 Task: Play online Dominion games in easy mode.
Action: Mouse moved to (216, 271)
Screenshot: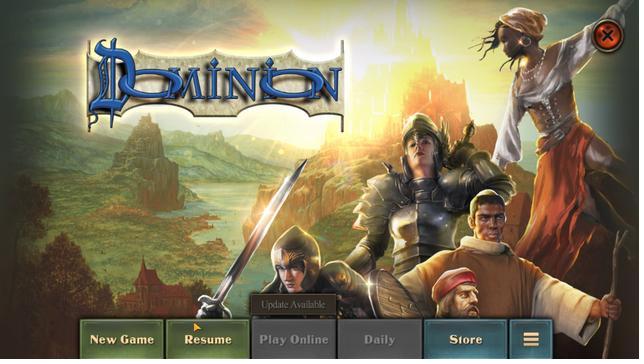 
Action: Mouse pressed left at (216, 271)
Screenshot: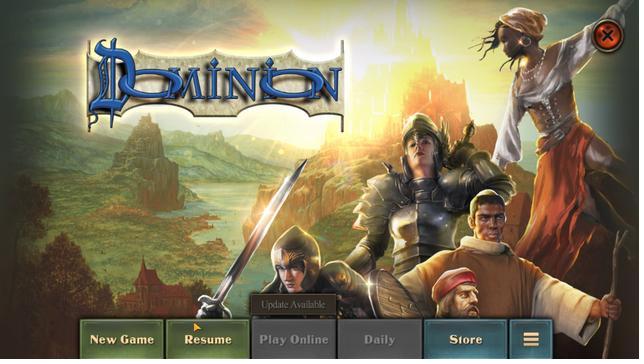 
Action: Mouse moved to (214, 259)
Screenshot: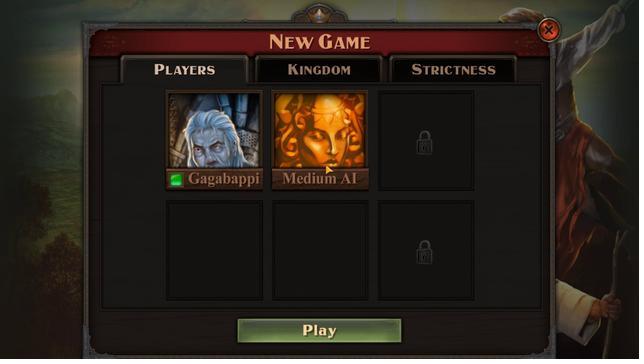 
Action: Mouse pressed left at (214, 259)
Screenshot: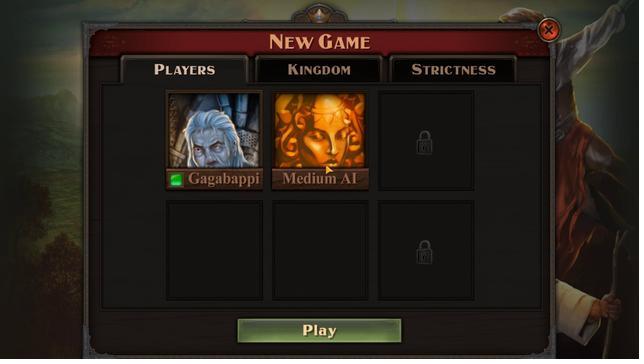 
Action: Mouse moved to (216, 262)
Screenshot: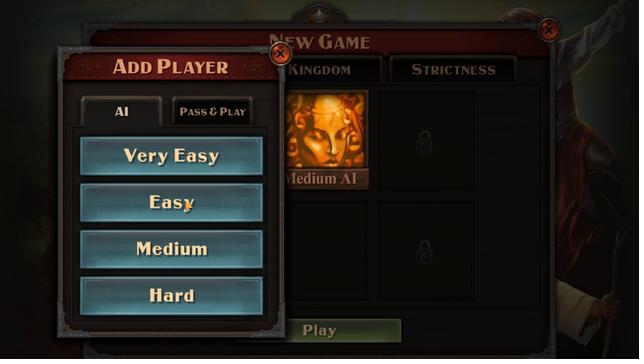 
Action: Mouse pressed left at (216, 262)
Screenshot: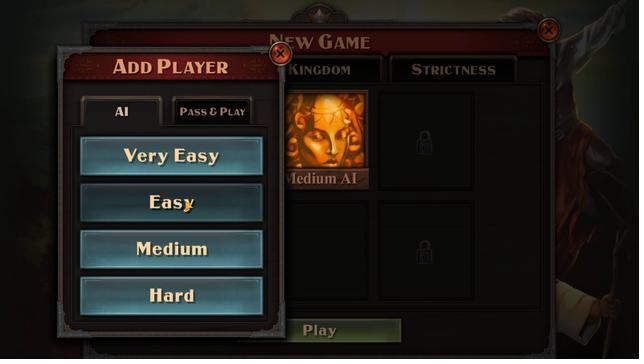 
Action: Mouse moved to (215, 270)
Screenshot: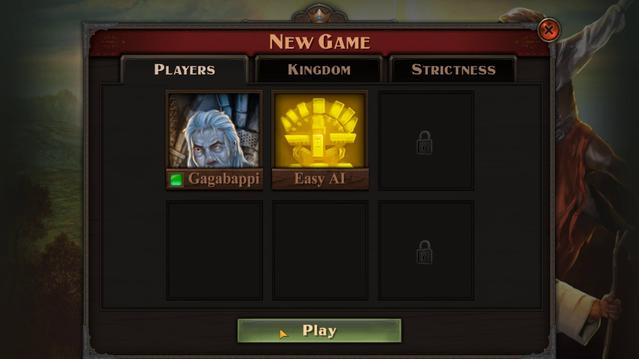 
Action: Mouse pressed left at (215, 270)
Screenshot: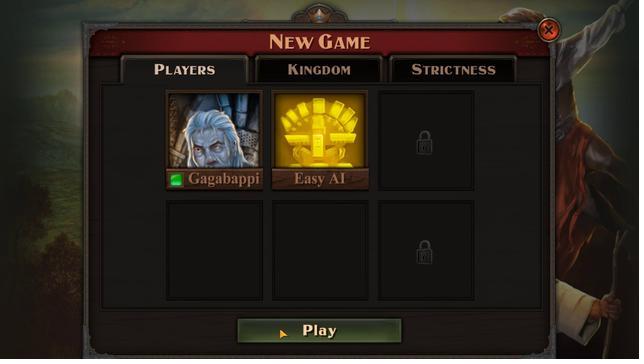 
Action: Mouse moved to (214, 268)
Screenshot: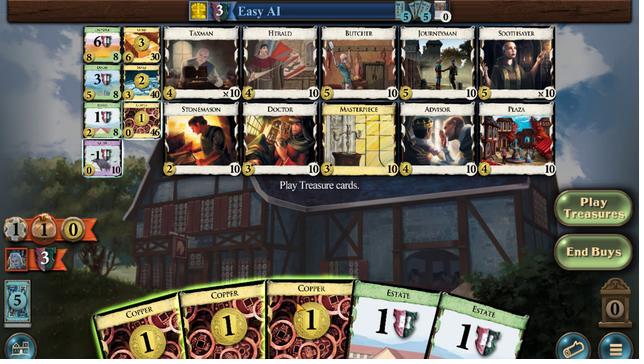 
Action: Mouse pressed left at (214, 268)
Screenshot: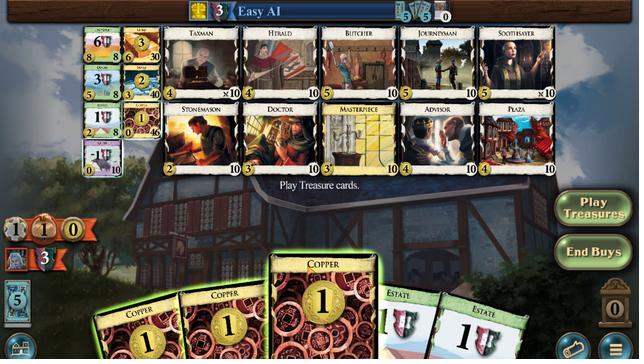 
Action: Mouse moved to (215, 267)
Screenshot: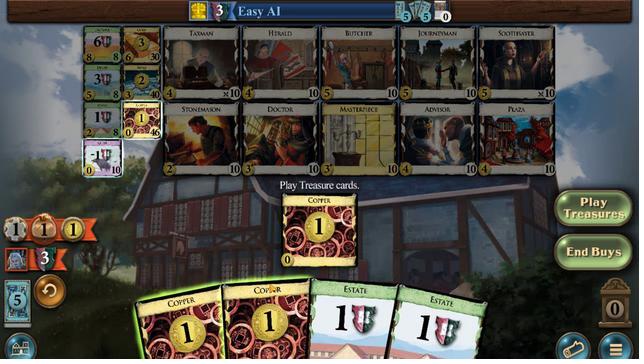 
Action: Mouse pressed left at (215, 267)
Screenshot: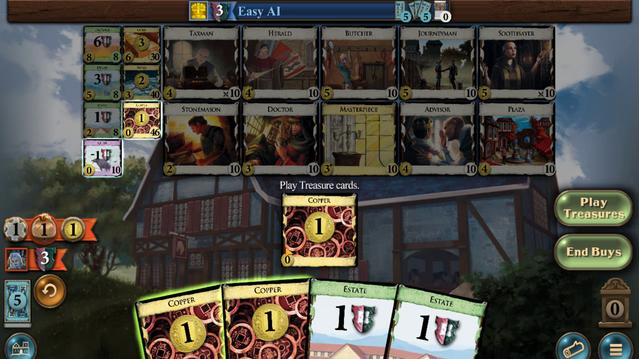 
Action: Mouse moved to (215, 269)
Screenshot: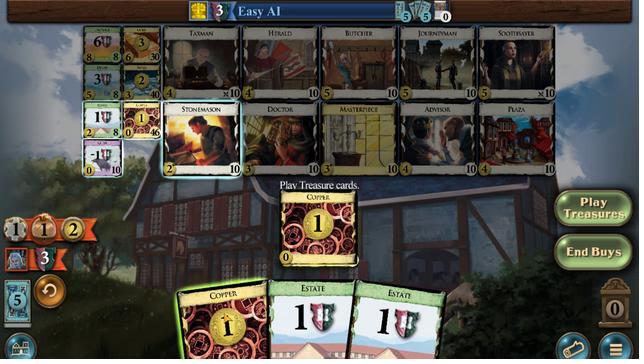 
Action: Mouse pressed left at (215, 269)
Screenshot: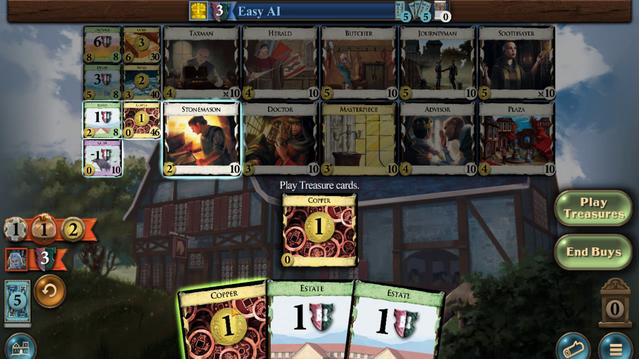 
Action: Mouse moved to (216, 259)
Screenshot: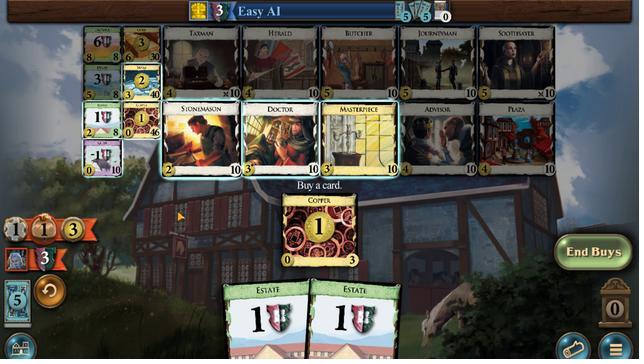 
Action: Mouse pressed left at (216, 259)
Screenshot: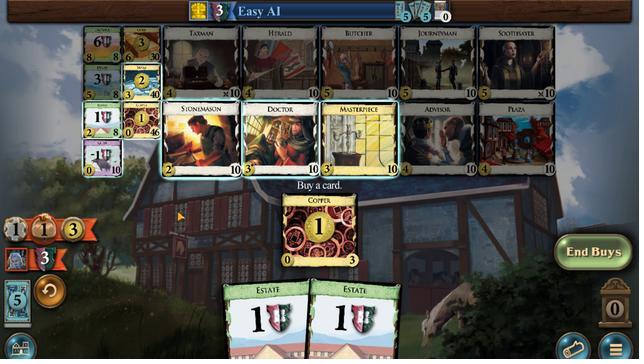 
Action: Mouse moved to (211, 265)
Screenshot: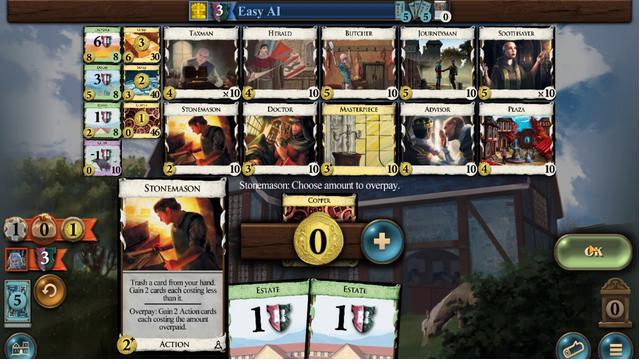 
Action: Mouse pressed left at (211, 265)
Screenshot: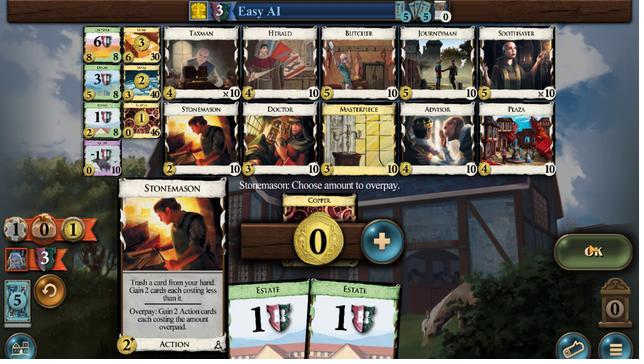 
Action: Mouse moved to (214, 269)
Screenshot: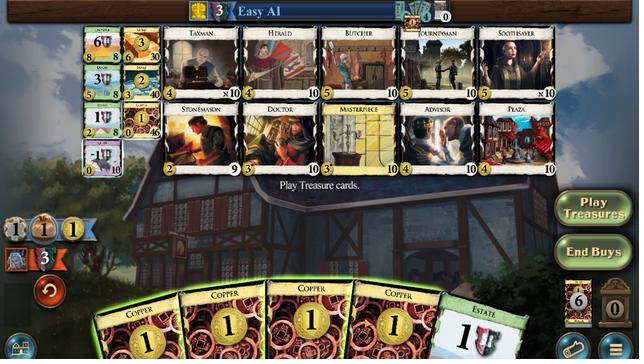 
Action: Mouse pressed left at (214, 269)
Screenshot: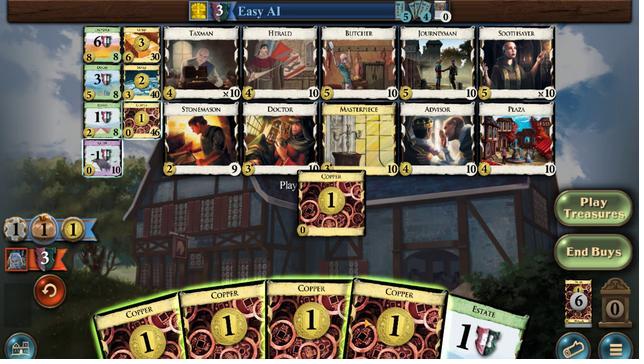 
Action: Mouse moved to (214, 269)
Screenshot: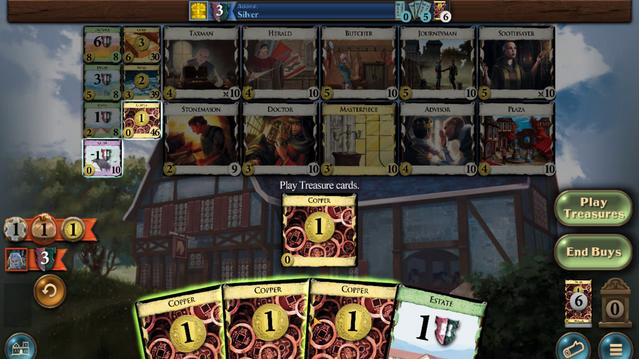 
Action: Mouse pressed left at (214, 269)
Screenshot: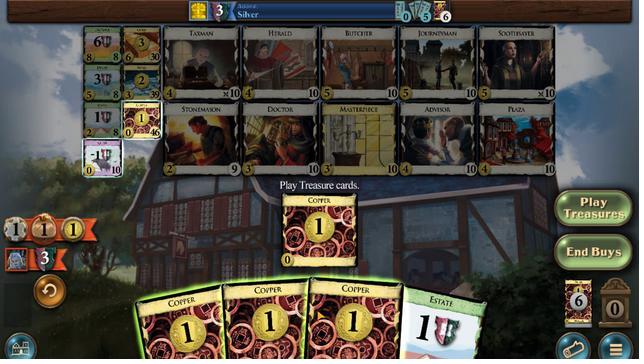 
Action: Mouse moved to (214, 269)
Screenshot: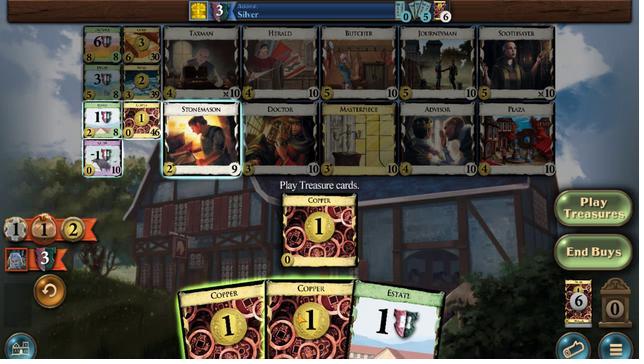 
Action: Mouse pressed left at (214, 269)
Screenshot: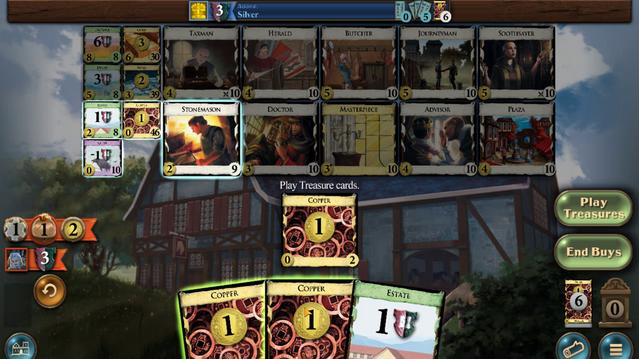 
Action: Mouse moved to (215, 270)
Screenshot: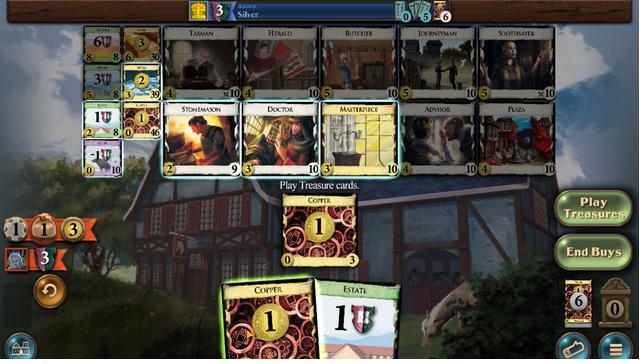 
Action: Mouse pressed left at (215, 270)
Screenshot: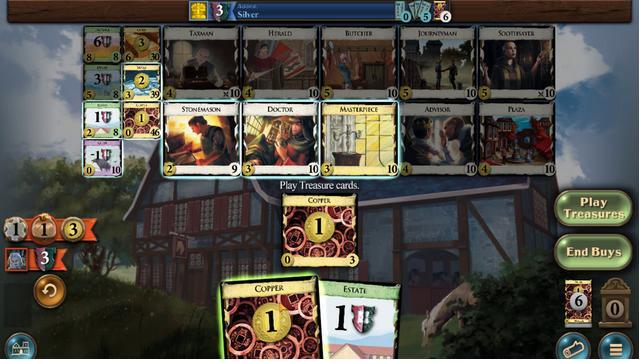 
Action: Mouse moved to (215, 254)
Screenshot: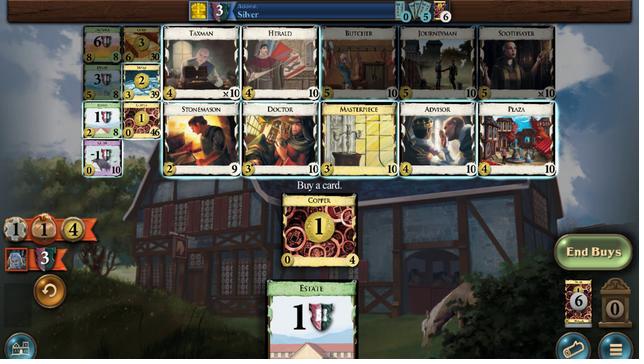
Action: Mouse pressed left at (215, 254)
Screenshot: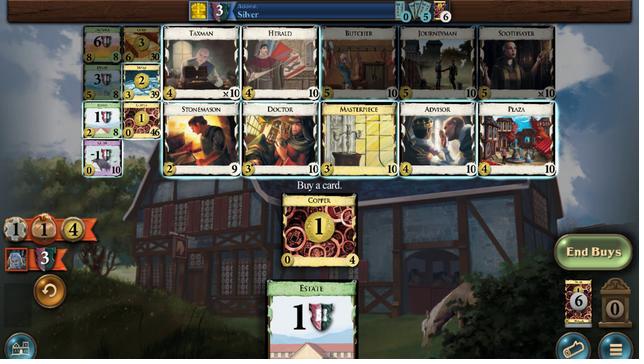 
Action: Mouse moved to (214, 270)
Screenshot: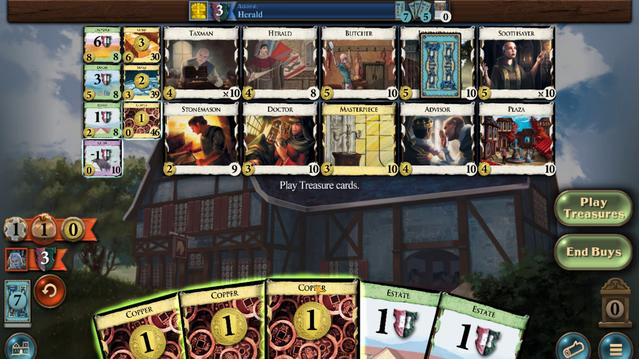 
Action: Mouse pressed left at (214, 270)
Screenshot: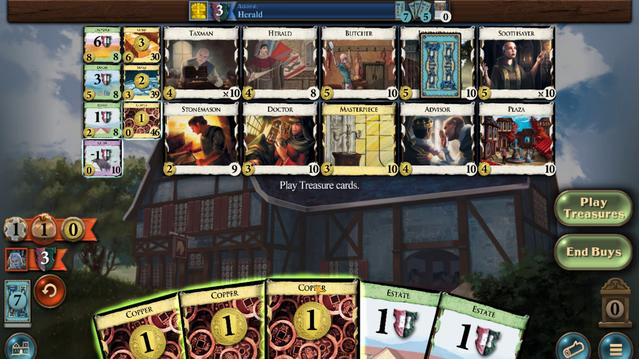 
Action: Mouse moved to (215, 271)
Screenshot: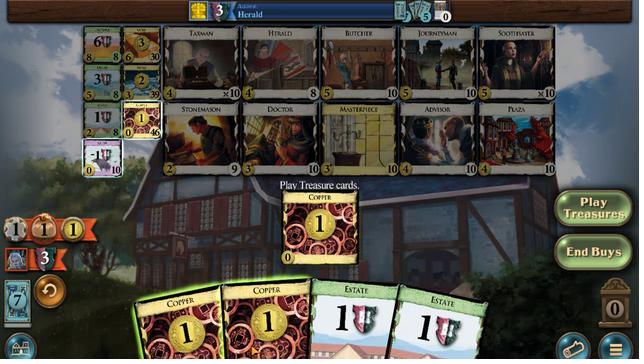 
Action: Mouse pressed left at (215, 271)
Screenshot: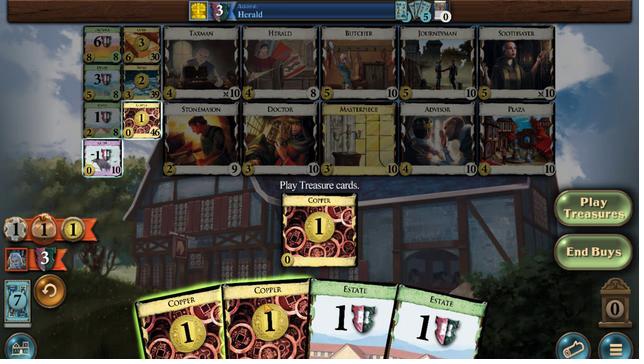 
Action: Mouse moved to (215, 273)
Screenshot: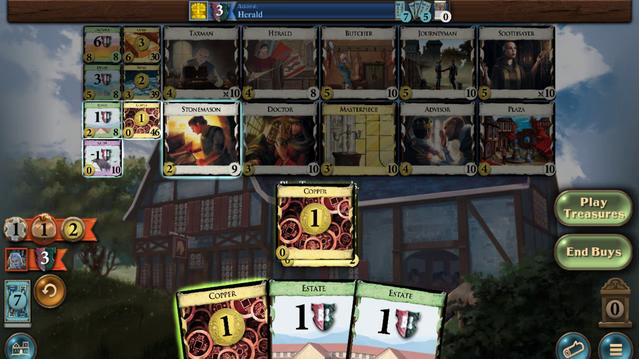 
Action: Mouse pressed left at (215, 273)
Screenshot: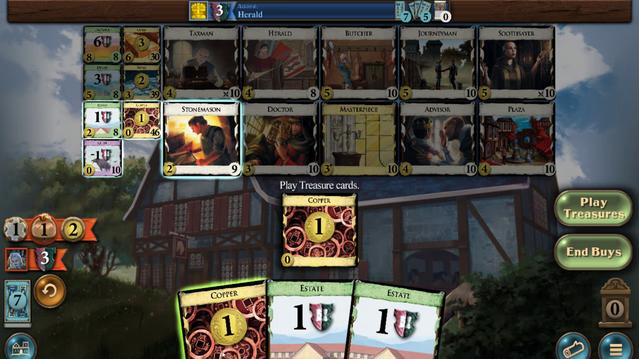 
Action: Mouse moved to (216, 258)
Screenshot: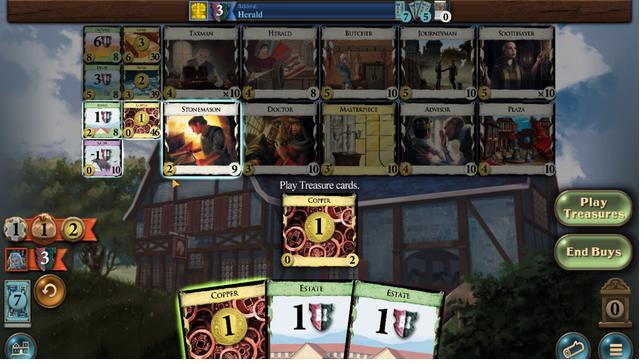 
Action: Mouse pressed left at (216, 258)
Screenshot: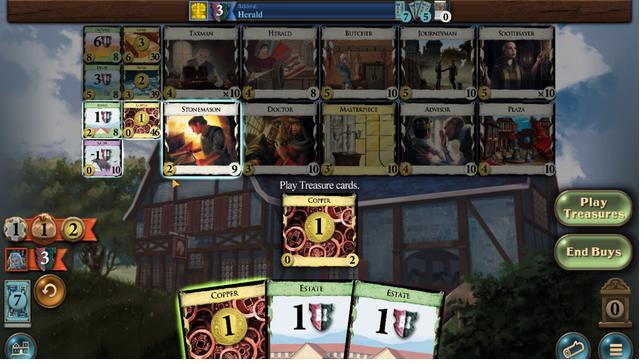 
Action: Mouse moved to (216, 271)
Screenshot: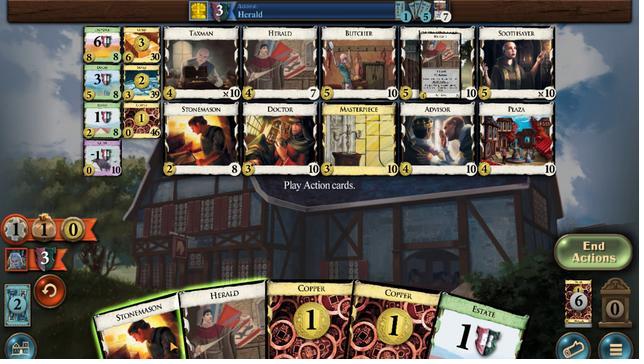 
Action: Mouse pressed left at (216, 271)
Screenshot: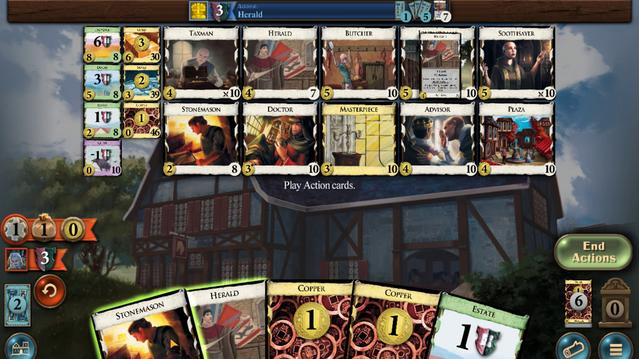 
Action: Mouse moved to (216, 270)
Screenshot: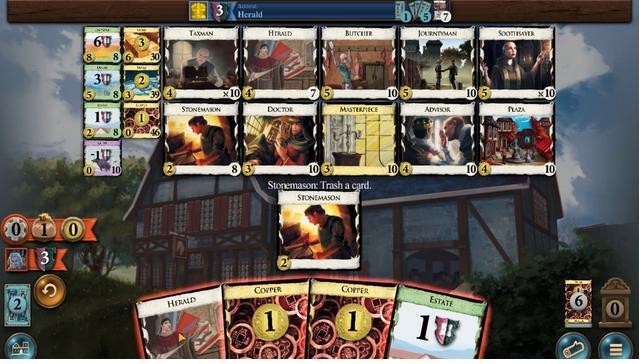 
Action: Mouse pressed left at (216, 270)
Screenshot: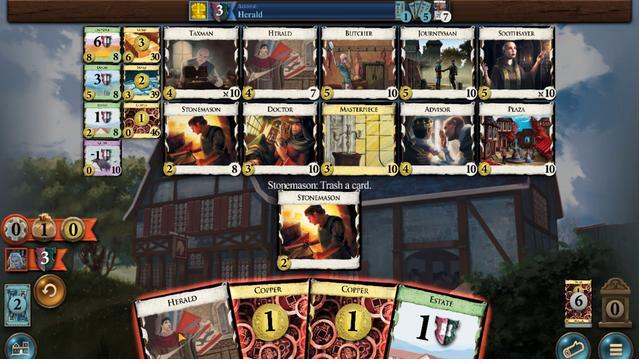 
Action: Mouse moved to (214, 258)
Screenshot: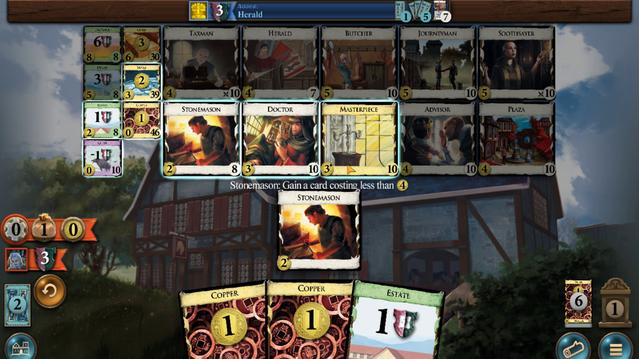 
Action: Mouse pressed left at (214, 258)
Screenshot: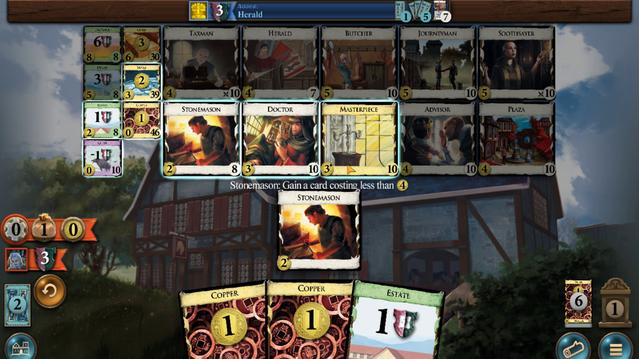 
Action: Mouse moved to (216, 259)
Screenshot: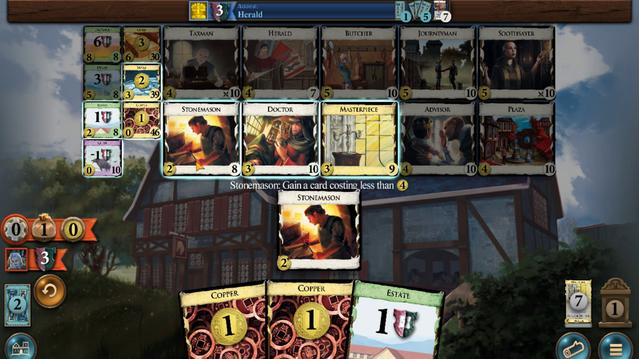 
Action: Mouse pressed left at (216, 259)
Screenshot: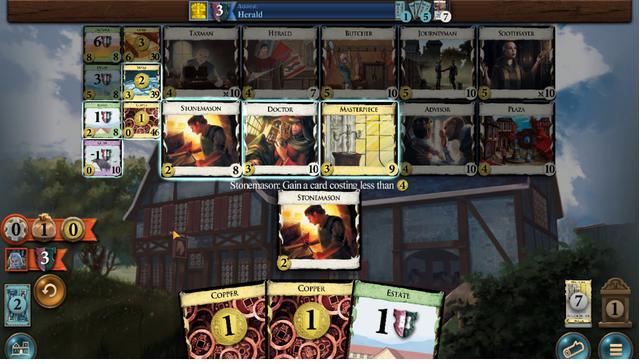 
Action: Mouse moved to (216, 256)
Screenshot: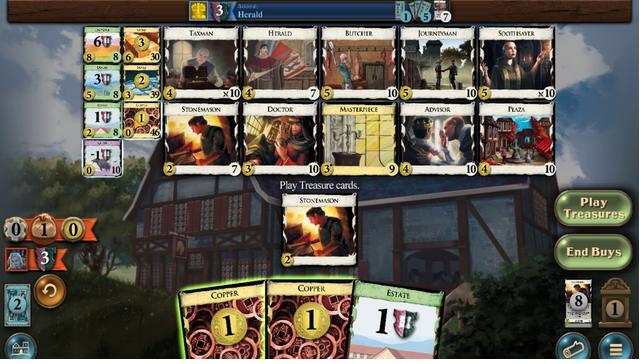 
Action: Mouse pressed left at (216, 256)
Screenshot: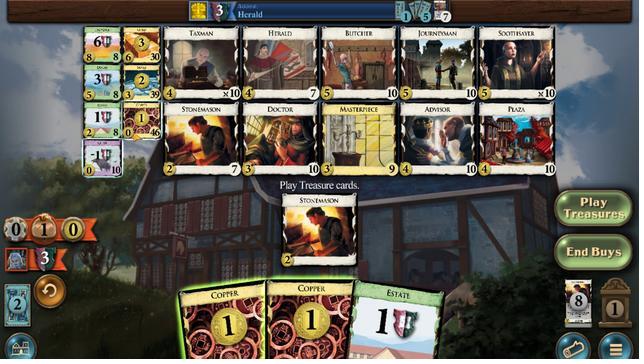 
Action: Mouse moved to (217, 256)
Screenshot: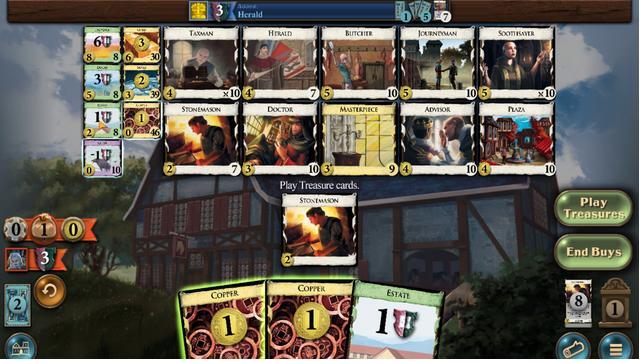 
Action: Mouse pressed left at (217, 256)
Screenshot: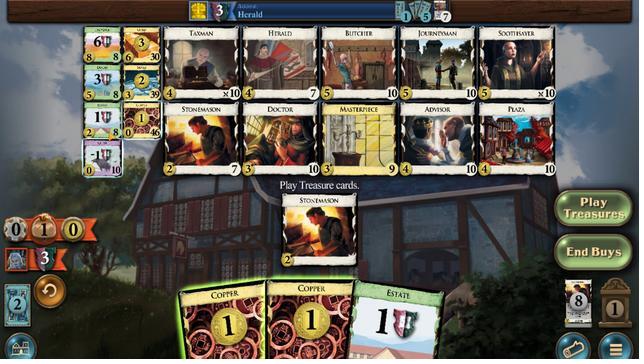 
Action: Mouse moved to (217, 260)
Screenshot: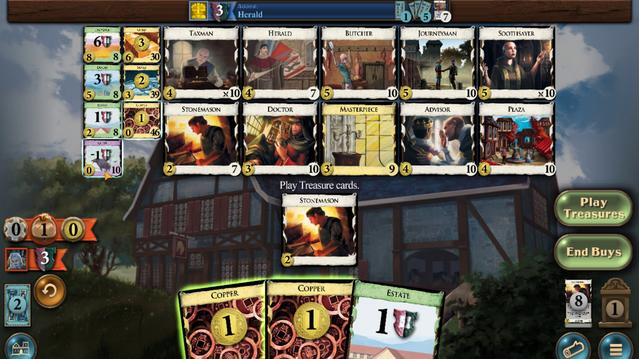 
Action: Mouse pressed left at (217, 260)
Screenshot: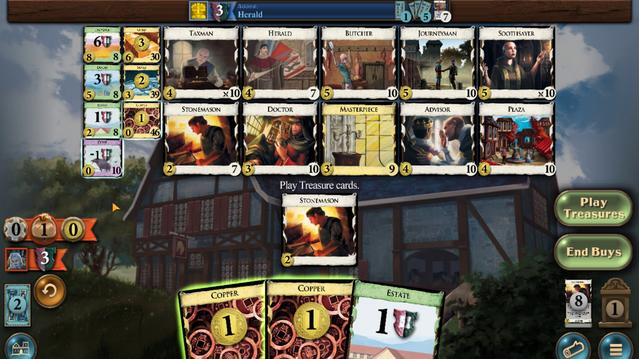 
Action: Mouse moved to (213, 270)
Screenshot: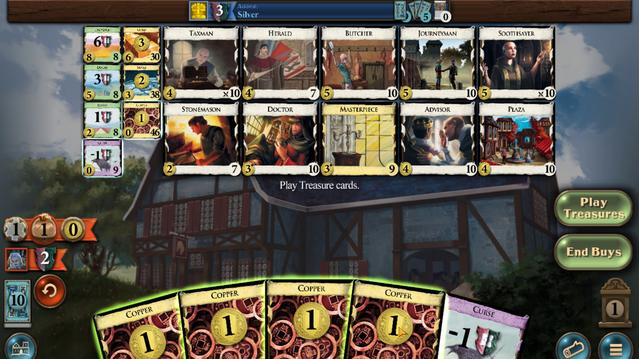 
Action: Mouse pressed left at (213, 270)
Screenshot: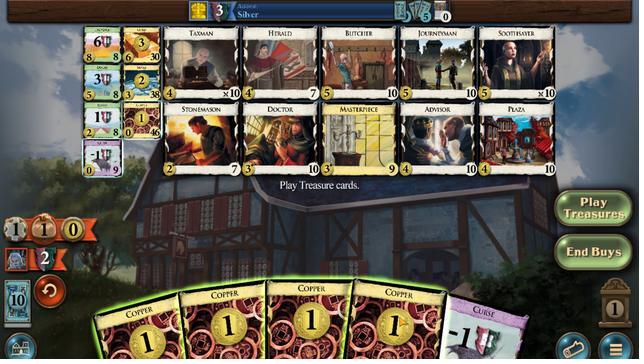 
Action: Mouse moved to (214, 270)
Screenshot: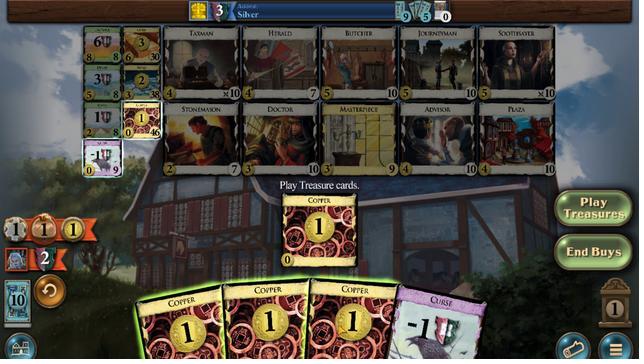 
Action: Mouse pressed left at (214, 270)
Screenshot: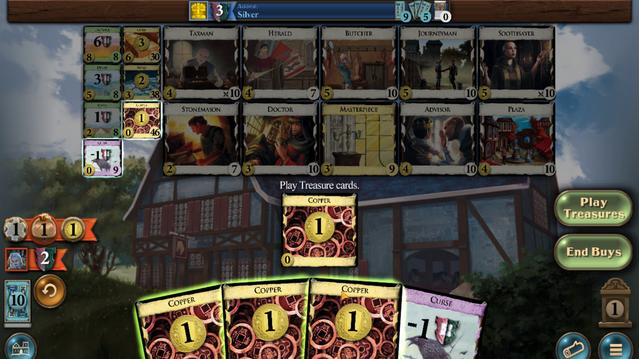 
Action: Mouse moved to (216, 259)
Screenshot: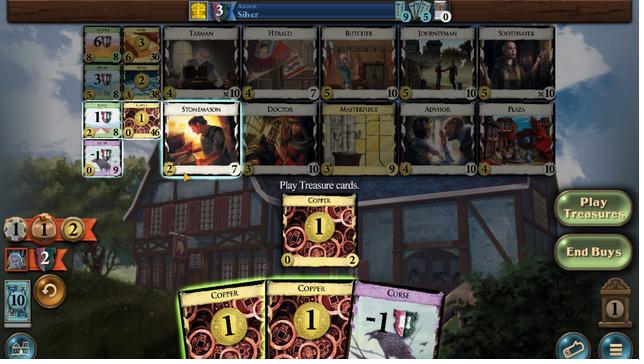
Action: Mouse pressed left at (216, 259)
Screenshot: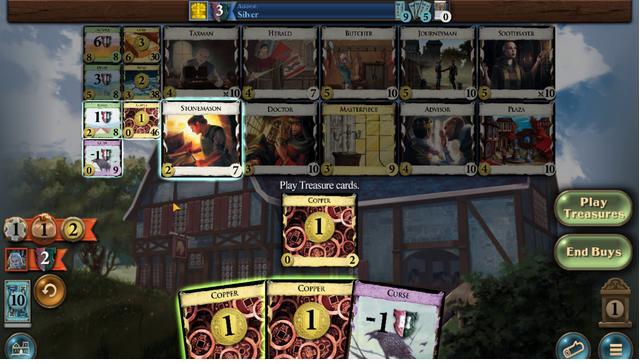 
Action: Mouse moved to (216, 269)
Screenshot: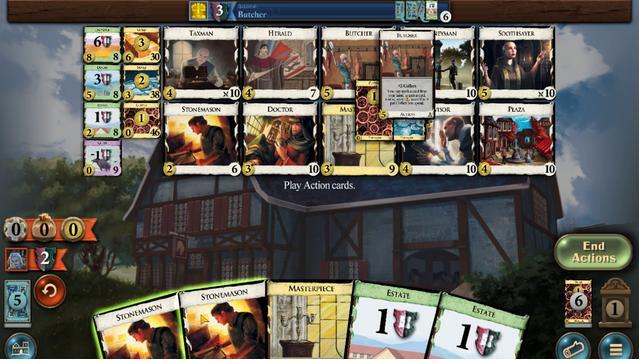 
Action: Mouse pressed left at (216, 269)
Screenshot: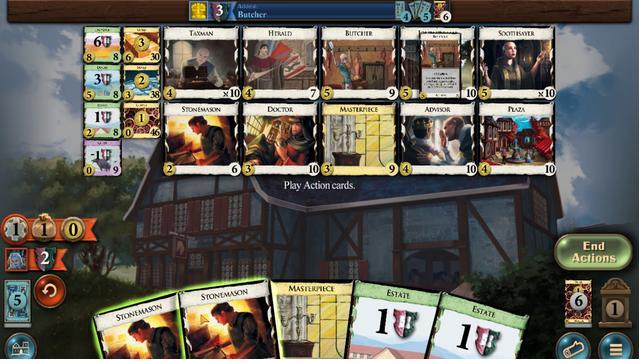 
Action: Mouse moved to (216, 271)
Screenshot: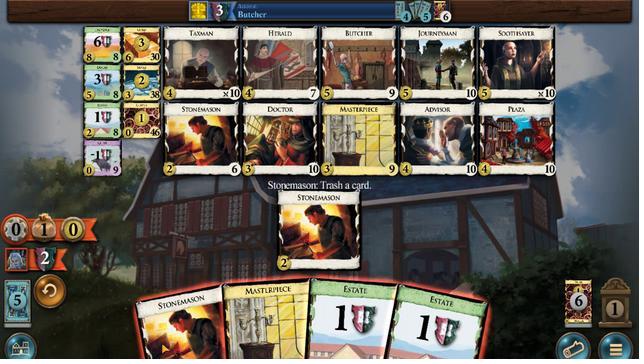
Action: Mouse pressed left at (216, 271)
Screenshot: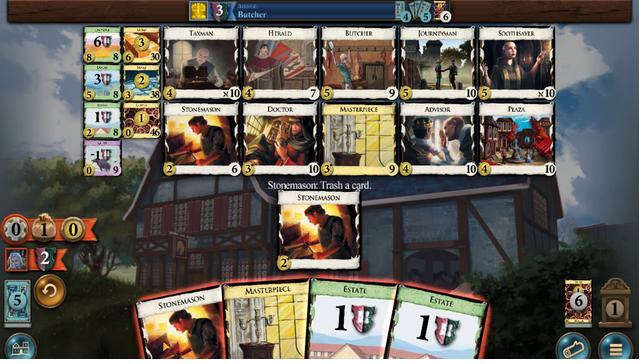 
Action: Mouse moved to (217, 259)
Screenshot: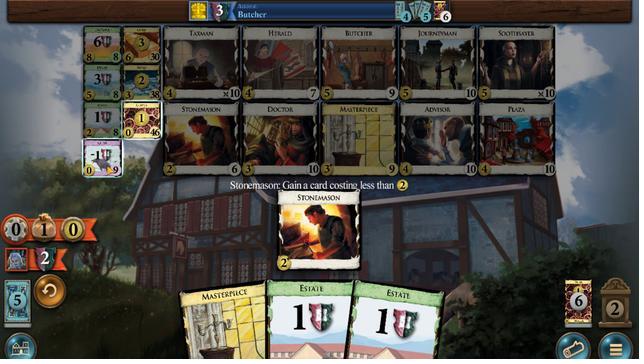 
Action: Mouse pressed left at (217, 259)
Screenshot: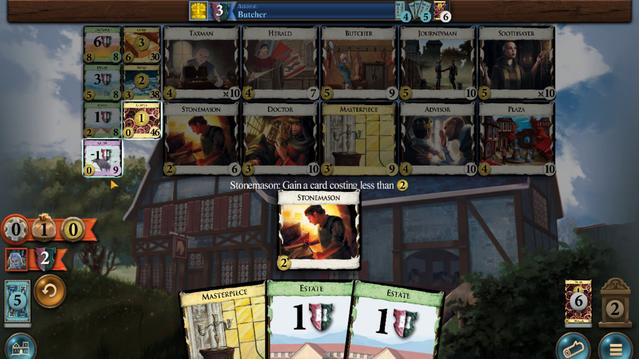 
Action: Mouse moved to (216, 256)
Screenshot: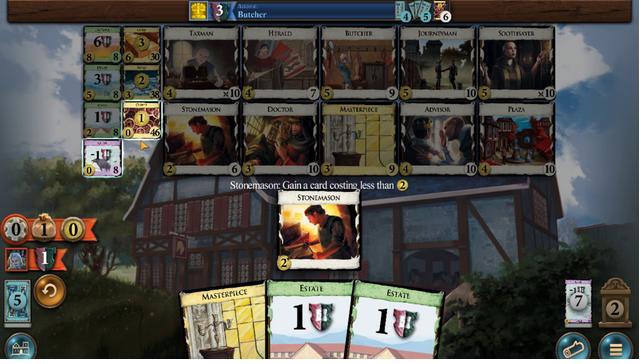 
Action: Mouse pressed left at (216, 256)
Screenshot: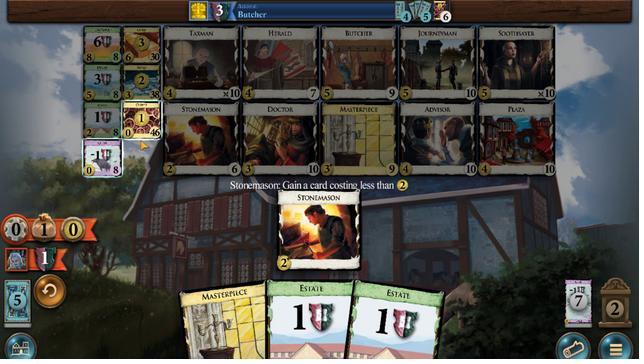 
Action: Mouse moved to (216, 271)
Screenshot: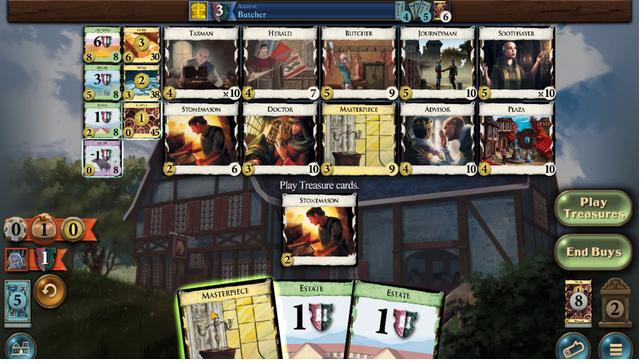 
Action: Mouse pressed left at (216, 271)
Screenshot: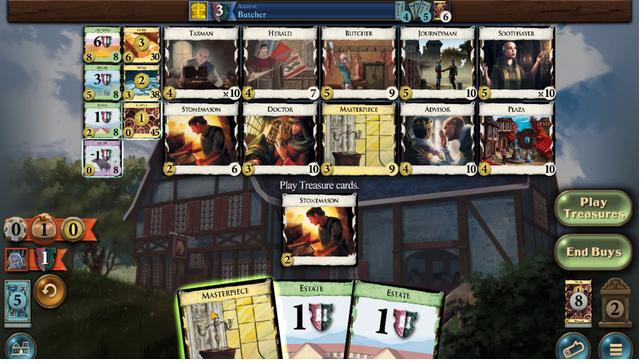 
Action: Mouse moved to (216, 257)
Screenshot: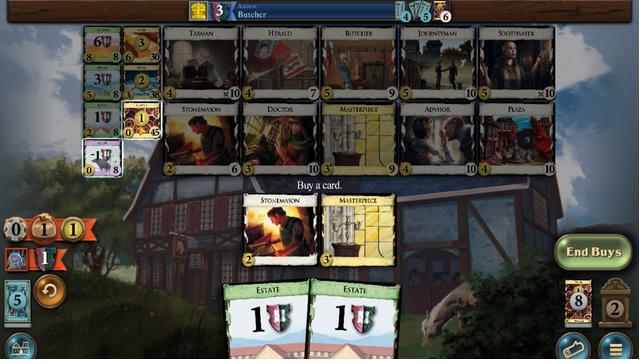 
Action: Mouse pressed left at (216, 257)
Screenshot: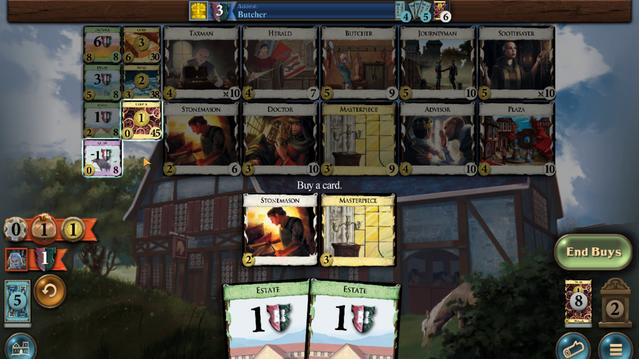 
Action: Mouse moved to (216, 271)
Screenshot: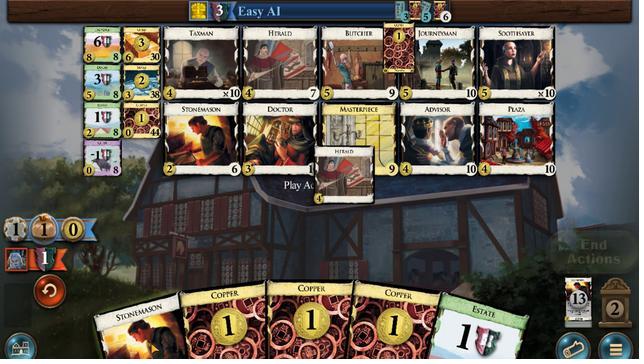 
Action: Mouse pressed left at (216, 271)
Screenshot: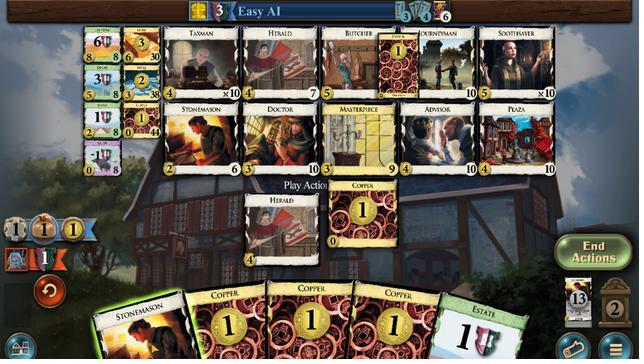 
Action: Mouse moved to (216, 271)
Screenshot: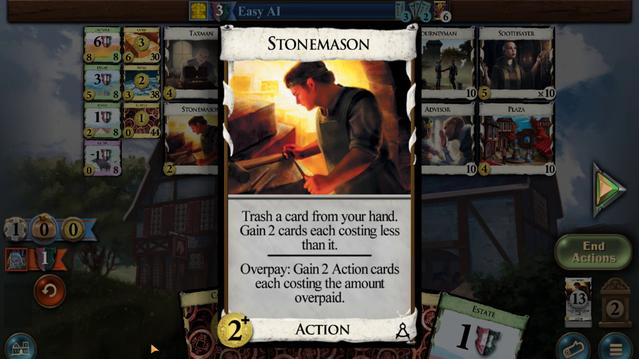 
Action: Mouse pressed left at (216, 271)
Screenshot: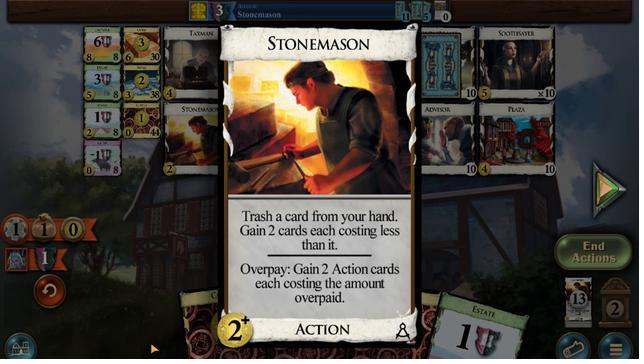 
Action: Mouse pressed left at (216, 271)
Screenshot: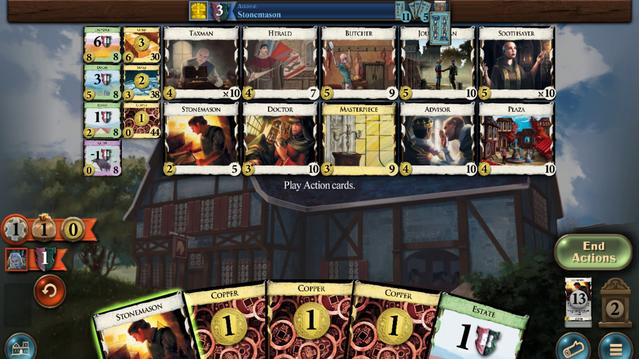 
Action: Mouse moved to (216, 272)
Screenshot: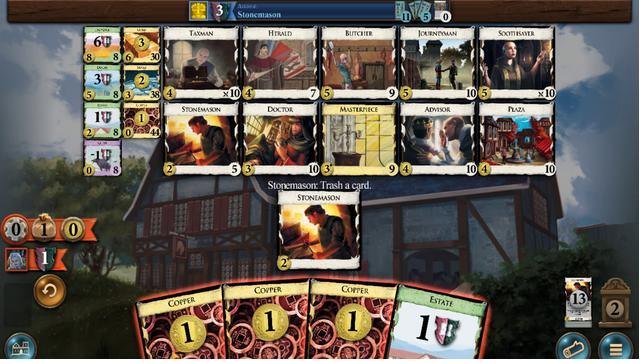 
Action: Mouse pressed left at (216, 272)
Screenshot: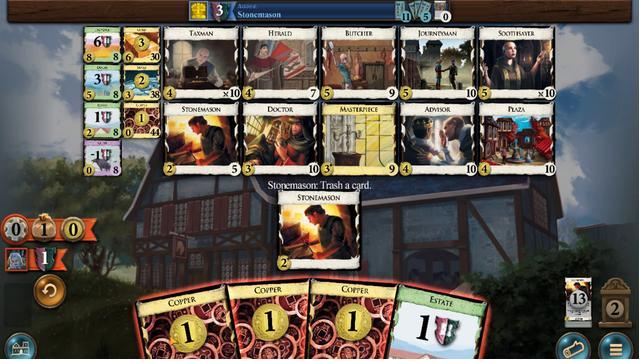 
Action: Mouse moved to (216, 271)
Screenshot: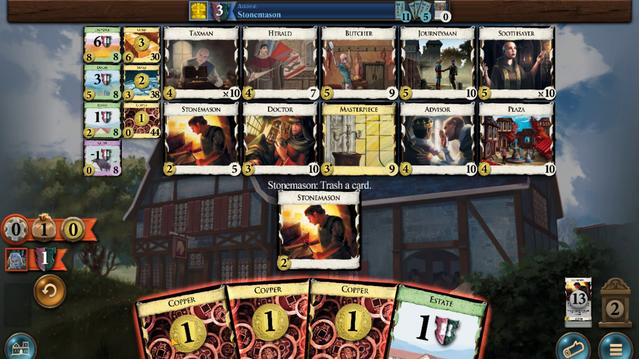 
Action: Mouse pressed left at (216, 271)
Screenshot: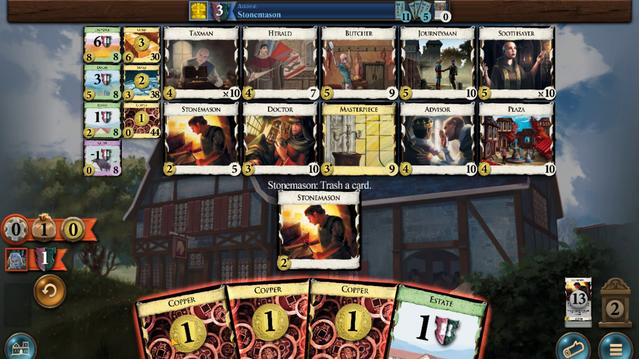 
Action: Mouse moved to (216, 271)
Screenshot: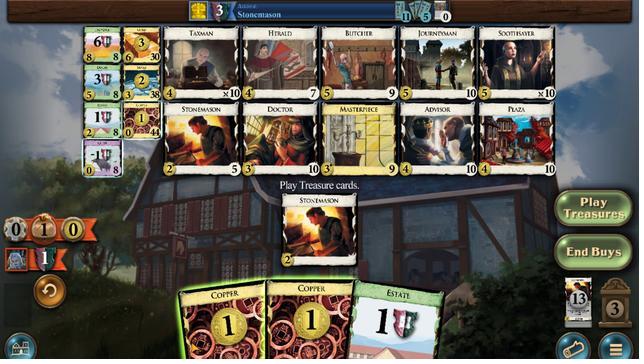 
Action: Mouse pressed left at (216, 271)
Screenshot: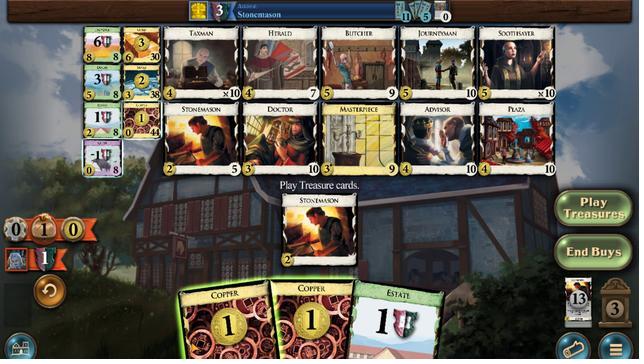 
Action: Mouse moved to (215, 270)
Screenshot: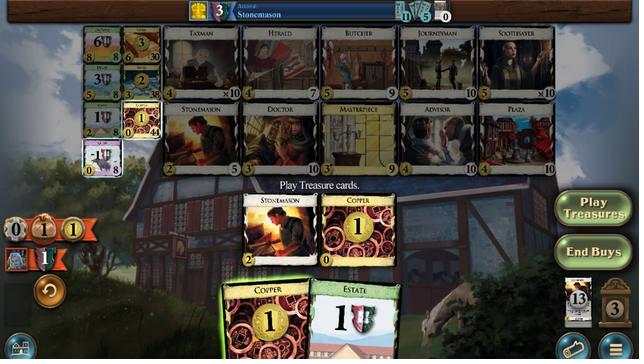 
Action: Mouse pressed left at (215, 270)
Screenshot: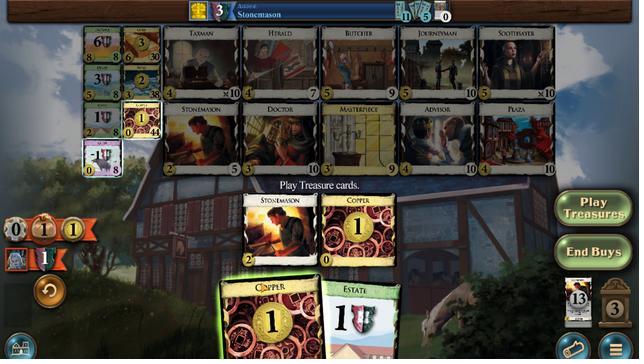 
Action: Mouse moved to (216, 260)
Screenshot: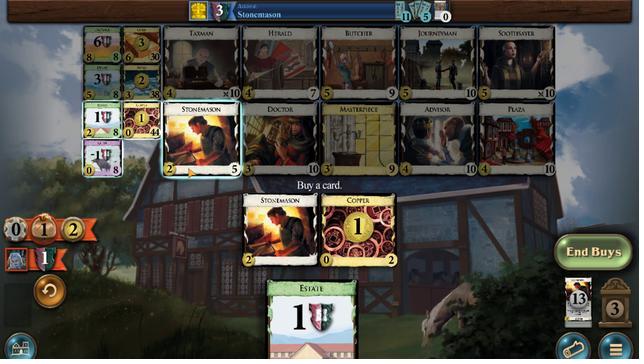 
Action: Mouse pressed left at (216, 260)
Screenshot: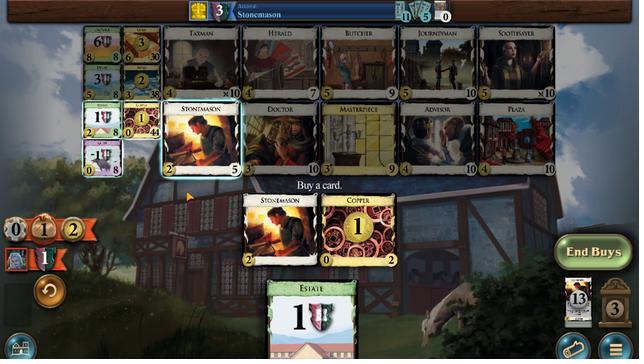 
Action: Mouse moved to (216, 271)
Screenshot: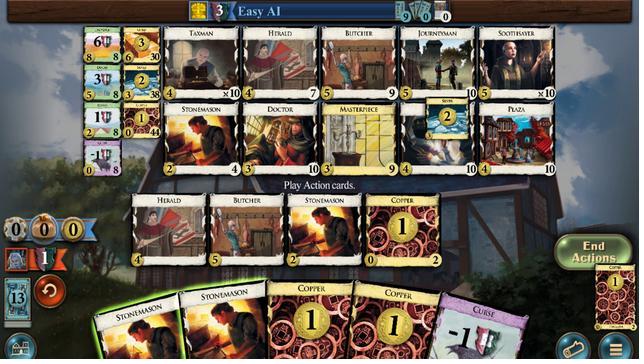 
Action: Mouse pressed left at (216, 271)
Screenshot: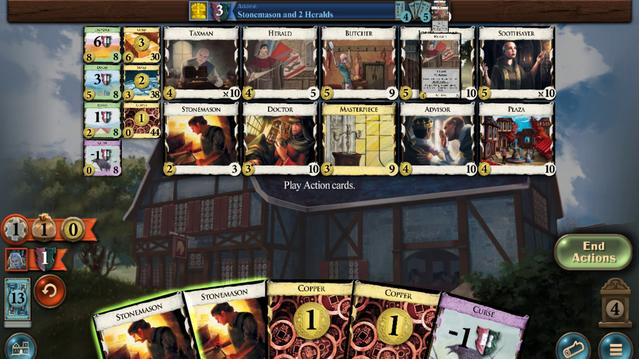 
Action: Mouse moved to (216, 270)
Screenshot: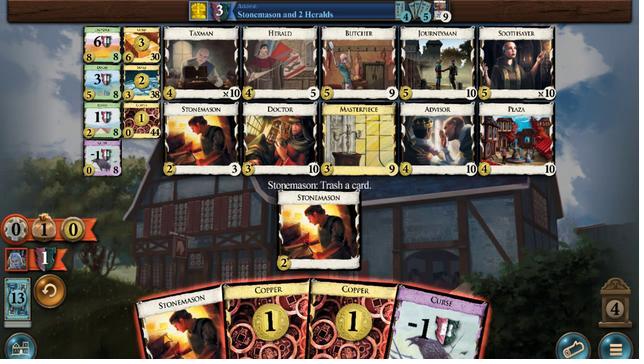 
Action: Mouse pressed left at (216, 270)
Screenshot: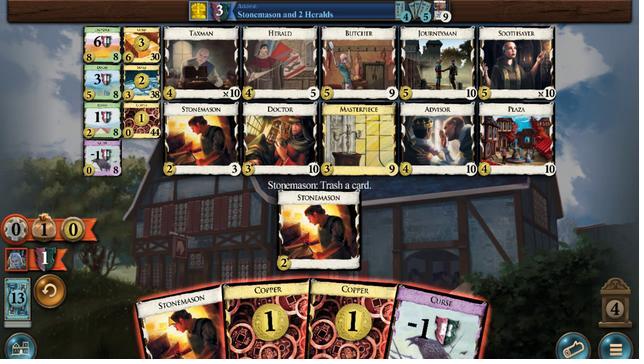 
Action: Mouse moved to (216, 270)
Screenshot: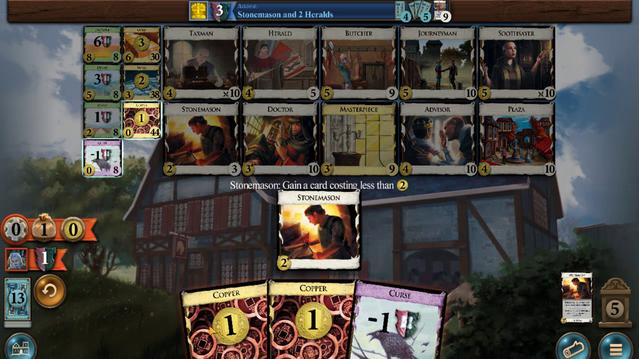 
Action: Mouse pressed left at (216, 270)
Screenshot: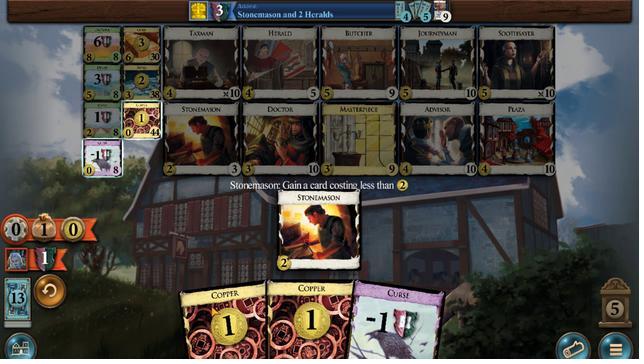 
Action: Mouse moved to (216, 264)
Screenshot: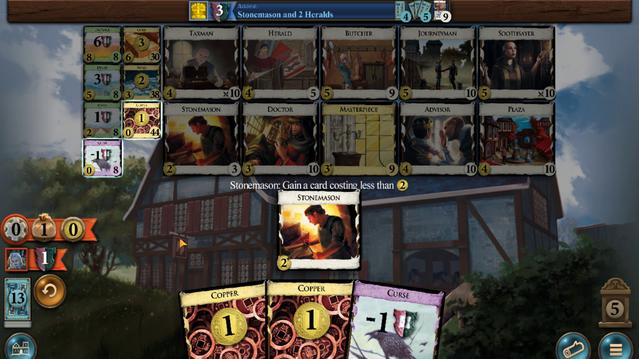 
Action: Mouse pressed left at (216, 264)
Screenshot: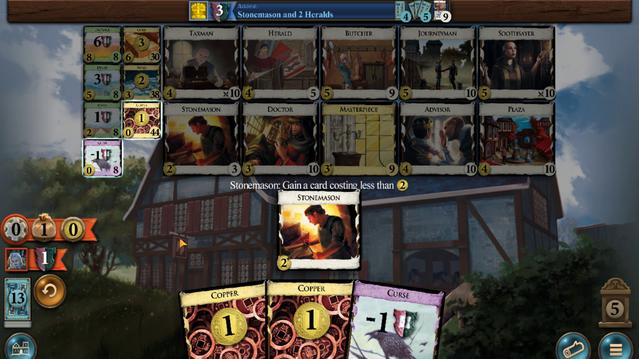 
Action: Mouse moved to (217, 256)
Screenshot: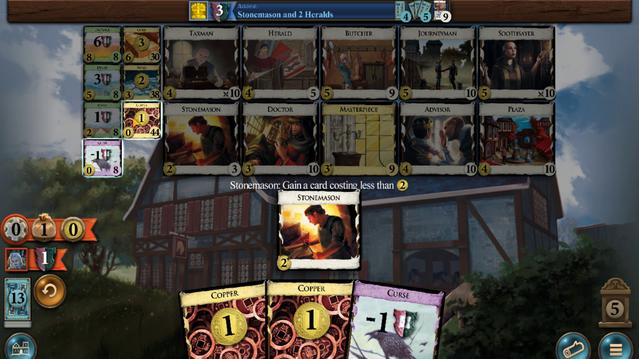
Action: Mouse pressed left at (217, 256)
Screenshot: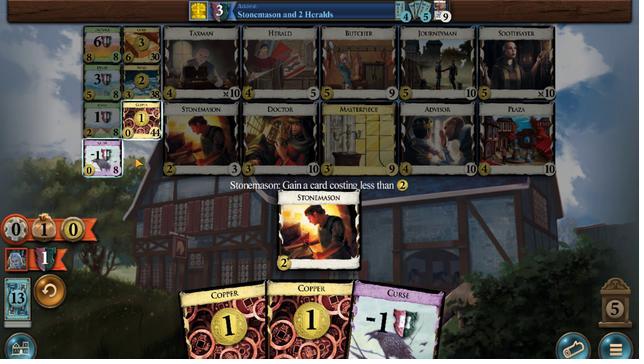
Action: Mouse moved to (216, 256)
Screenshot: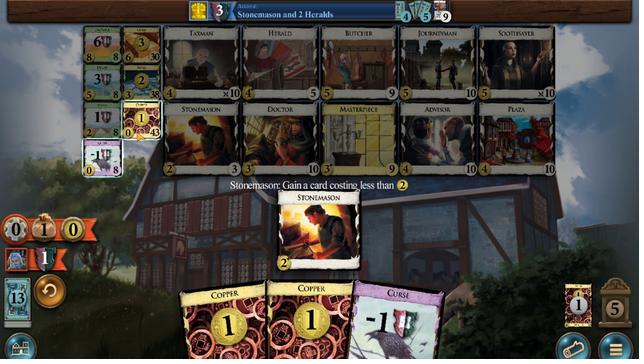 
Action: Mouse pressed left at (216, 256)
Screenshot: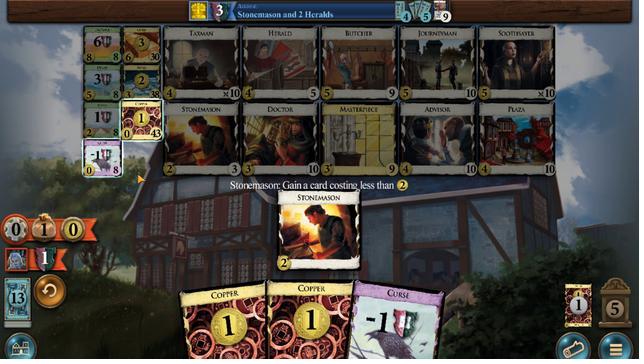 
Action: Mouse moved to (217, 257)
Screenshot: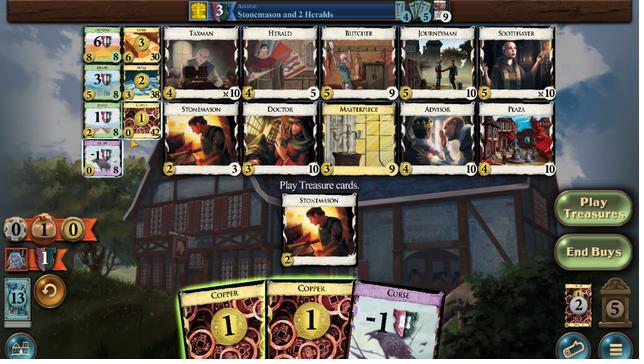 
Action: Mouse pressed left at (217, 257)
Screenshot: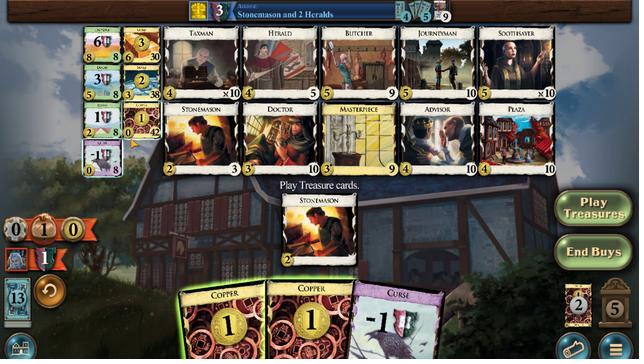 
Action: Mouse moved to (211, 268)
Screenshot: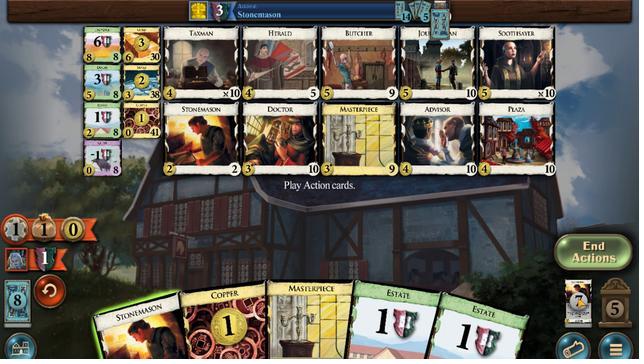 
Action: Mouse pressed left at (211, 268)
Screenshot: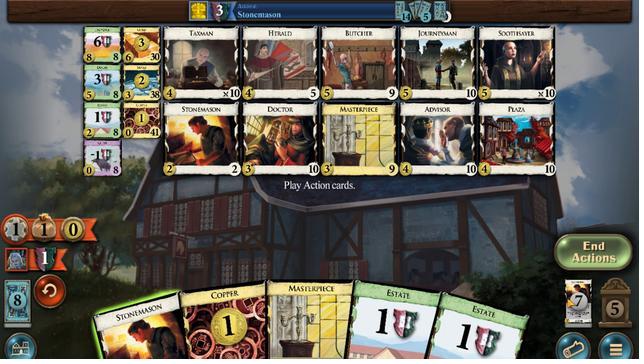 
Action: Mouse moved to (216, 270)
Screenshot: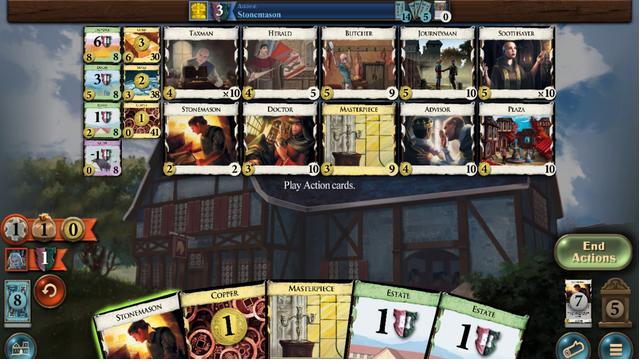 
Action: Mouse pressed left at (216, 270)
Screenshot: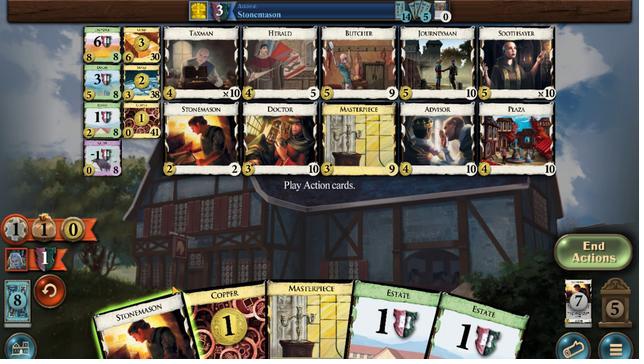 
Action: Mouse moved to (216, 269)
Screenshot: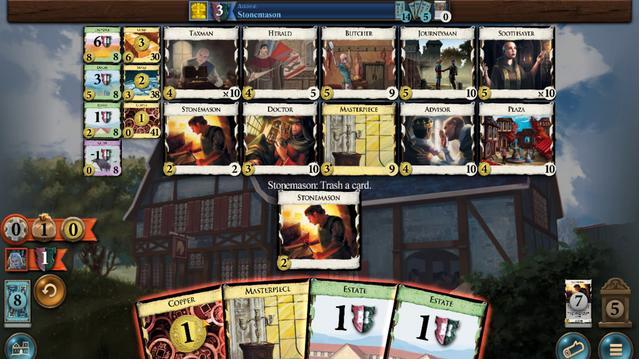 
Action: Mouse pressed left at (216, 269)
Screenshot: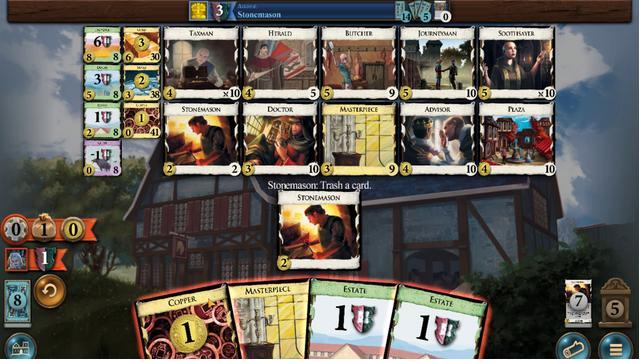 
Action: Mouse moved to (215, 269)
Screenshot: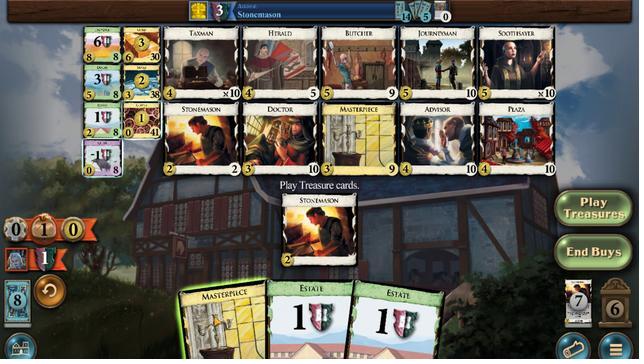 
Action: Mouse pressed left at (215, 269)
Screenshot: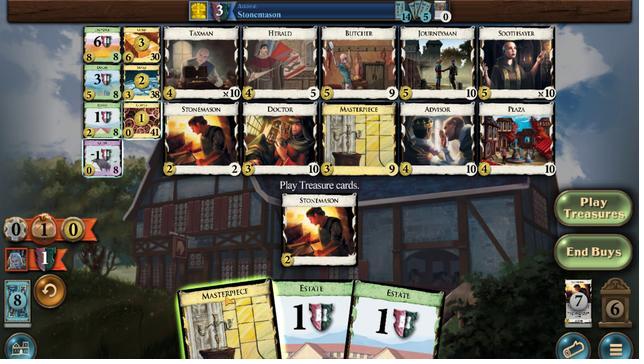 
Action: Mouse moved to (216, 257)
Screenshot: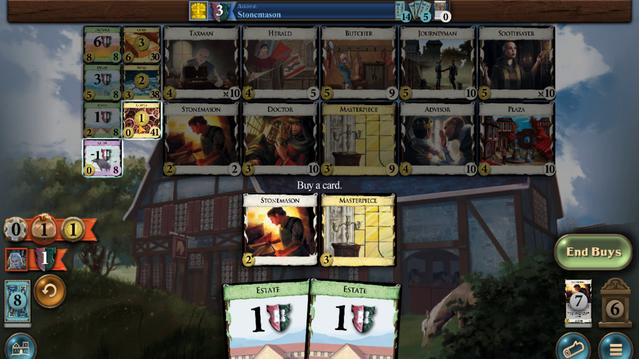 
Action: Mouse pressed left at (216, 257)
Screenshot: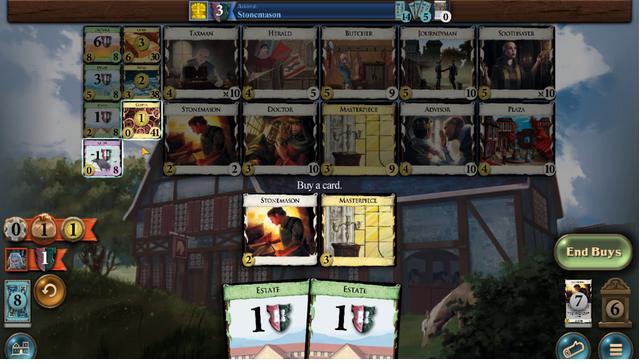 
Action: Mouse moved to (216, 271)
Screenshot: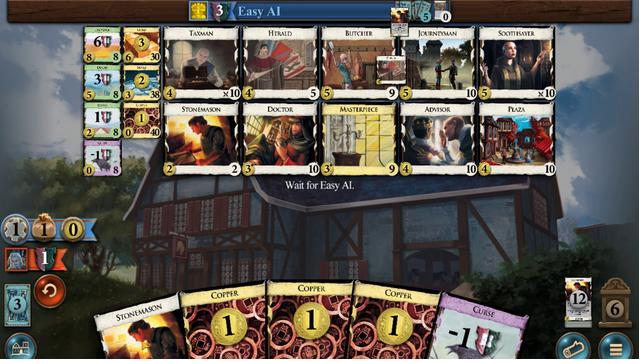 
Action: Mouse pressed left at (216, 271)
Screenshot: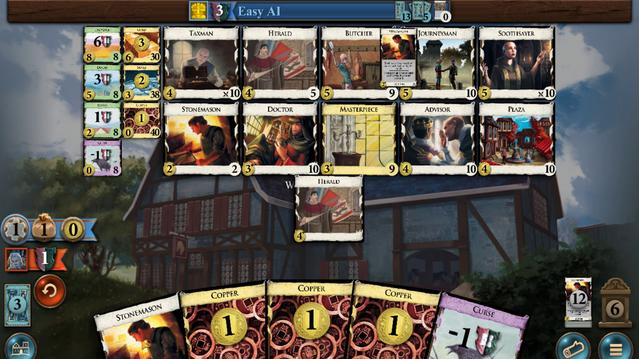 
Action: Mouse moved to (217, 269)
Screenshot: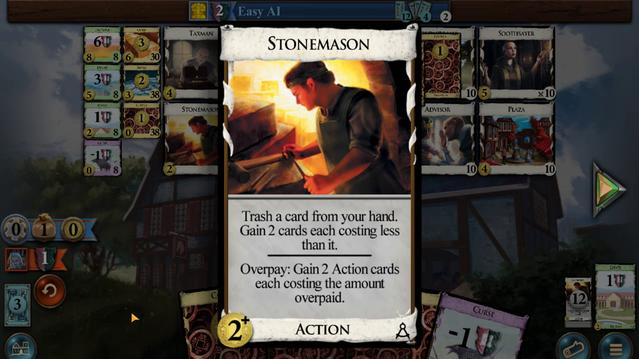 
Action: Mouse pressed left at (217, 269)
Screenshot: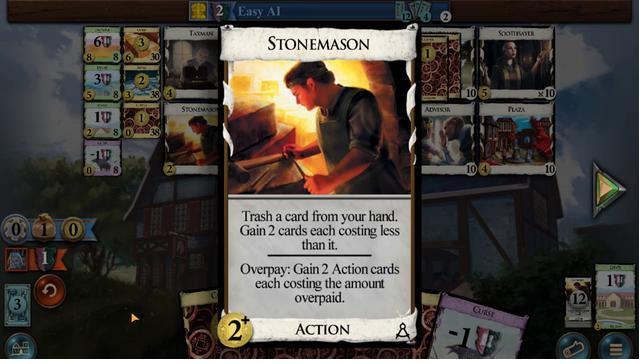 
Action: Mouse moved to (217, 271)
Screenshot: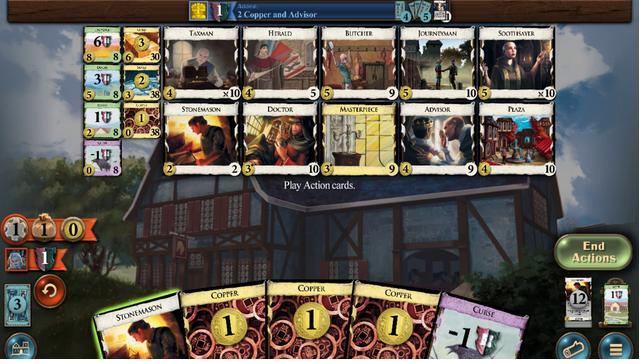 
Action: Mouse pressed left at (217, 271)
Screenshot: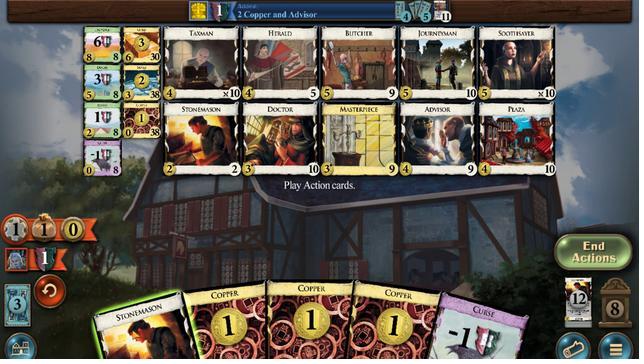 
Action: Mouse moved to (216, 271)
Screenshot: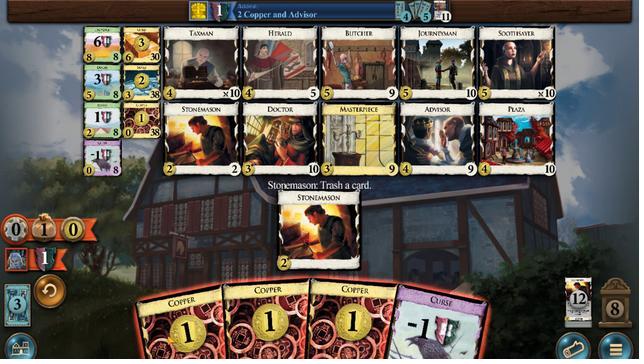 
Action: Mouse pressed left at (216, 271)
Screenshot: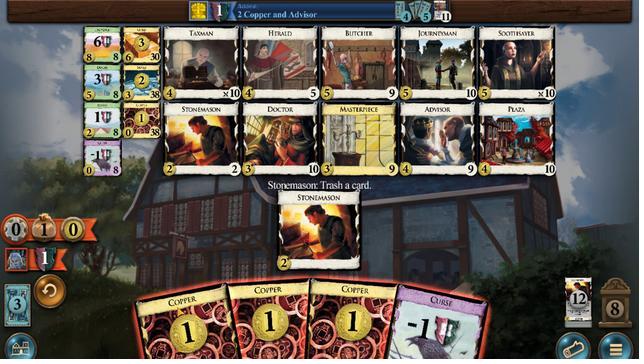 
Action: Mouse moved to (216, 271)
Screenshot: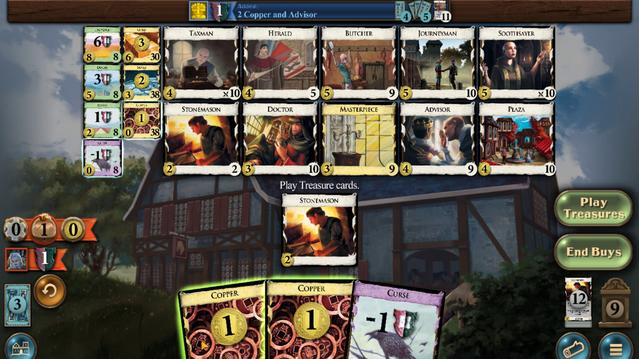 
Action: Mouse pressed left at (216, 271)
Screenshot: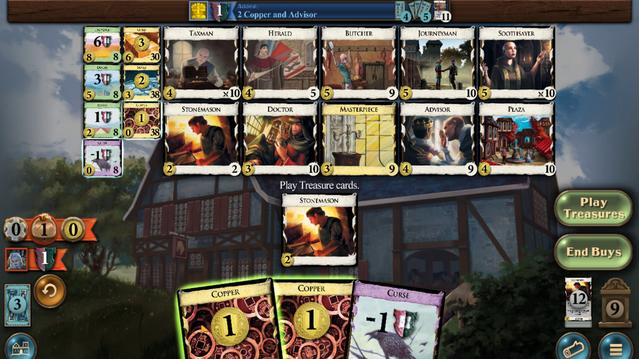 
Action: Mouse moved to (215, 271)
Screenshot: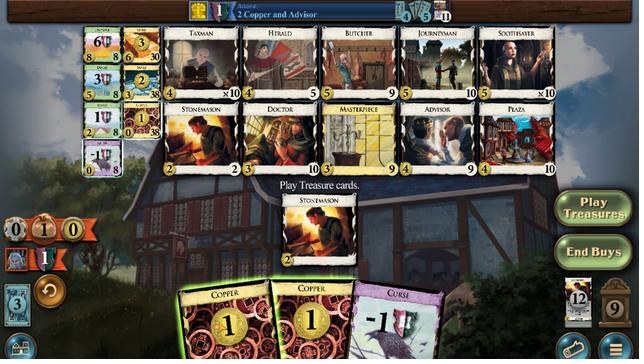 
Action: Mouse pressed left at (215, 271)
Screenshot: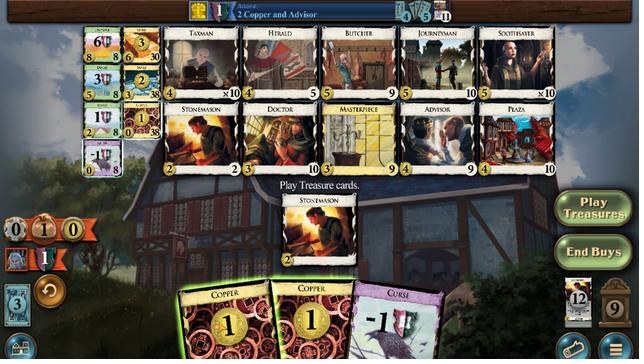 
Action: Mouse moved to (215, 270)
Screenshot: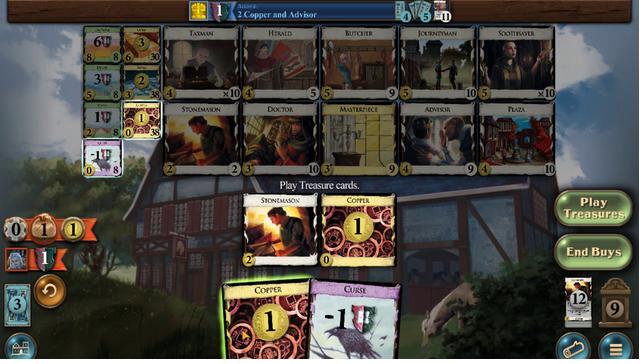 
Action: Mouse pressed left at (215, 270)
Screenshot: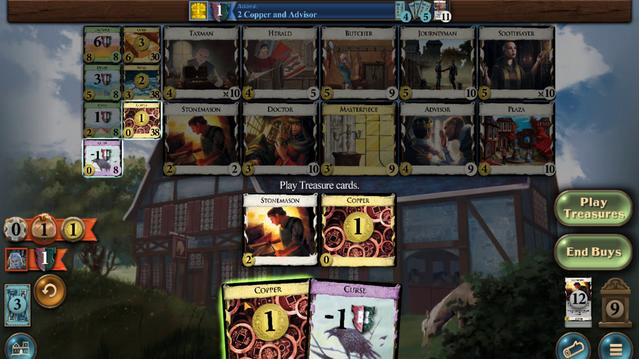 
Action: Mouse moved to (216, 259)
Screenshot: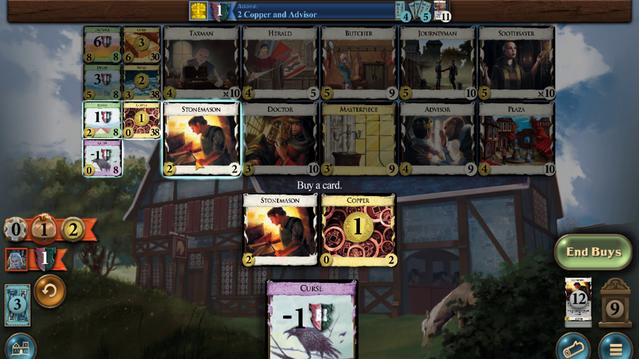 
Action: Mouse pressed left at (216, 259)
Screenshot: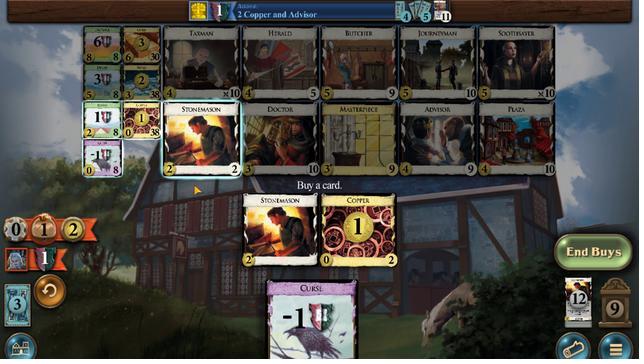 
Action: Mouse moved to (216, 269)
Screenshot: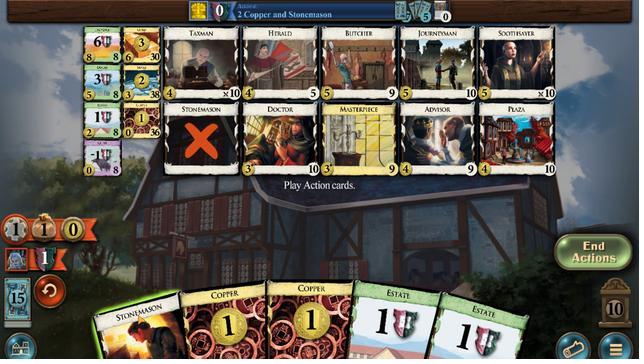 
Action: Mouse pressed left at (216, 269)
Screenshot: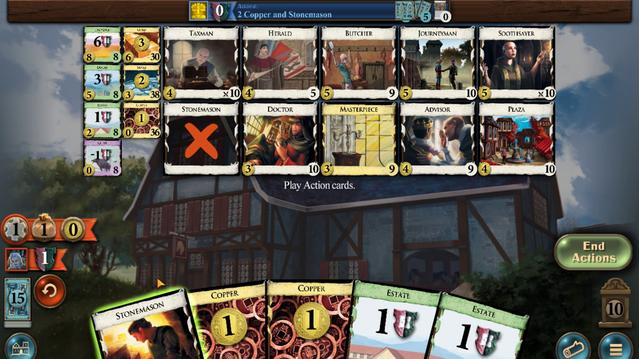 
Action: Mouse moved to (216, 256)
Screenshot: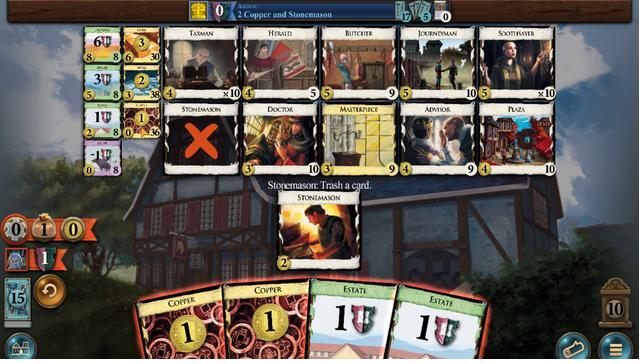 
Action: Mouse pressed left at (216, 256)
Screenshot: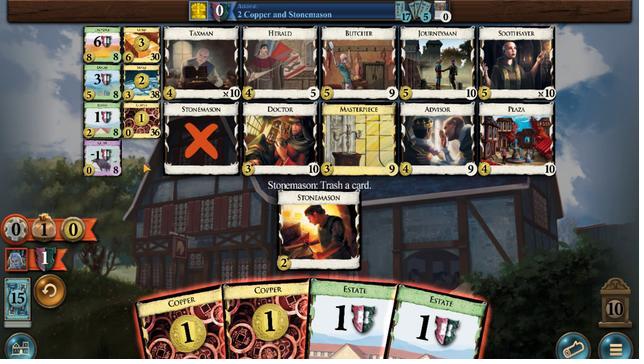 
Action: Mouse moved to (216, 270)
Screenshot: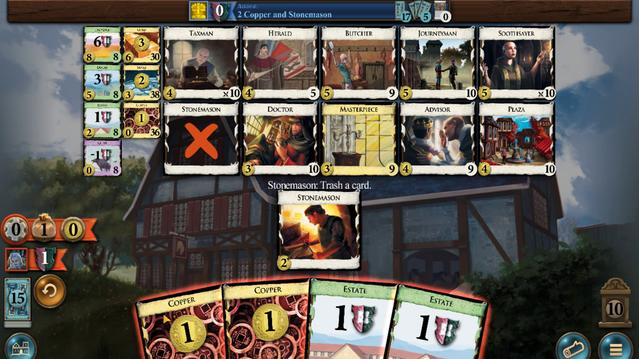 
Action: Mouse pressed left at (216, 270)
Screenshot: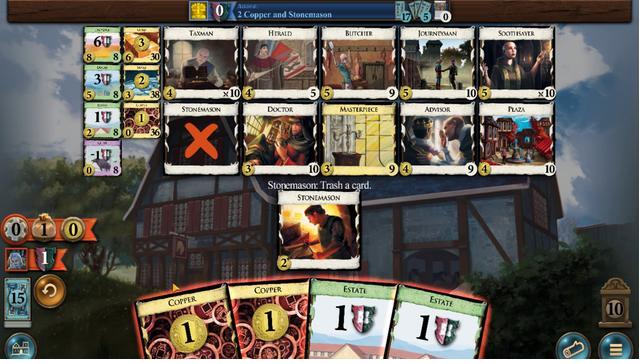 
Action: Mouse moved to (216, 270)
Screenshot: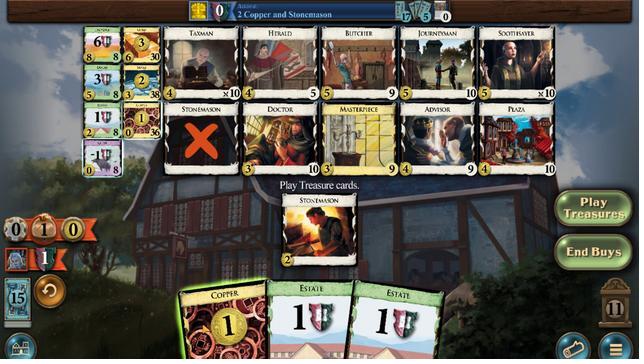 
Action: Mouse pressed left at (216, 270)
Screenshot: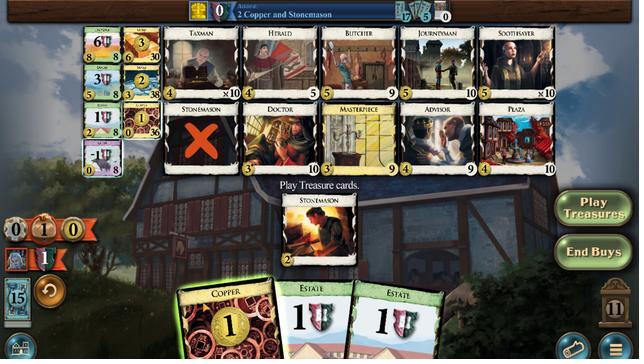 
Action: Mouse moved to (216, 257)
Screenshot: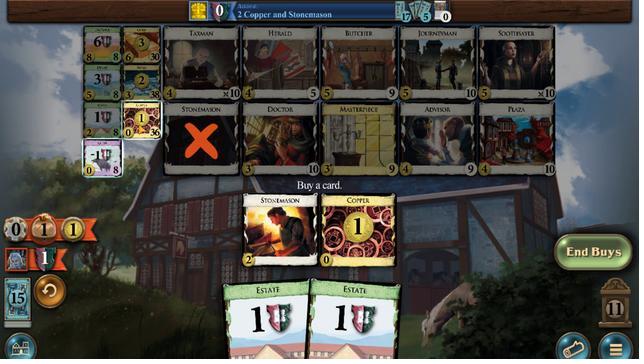
Action: Mouse pressed left at (216, 257)
Screenshot: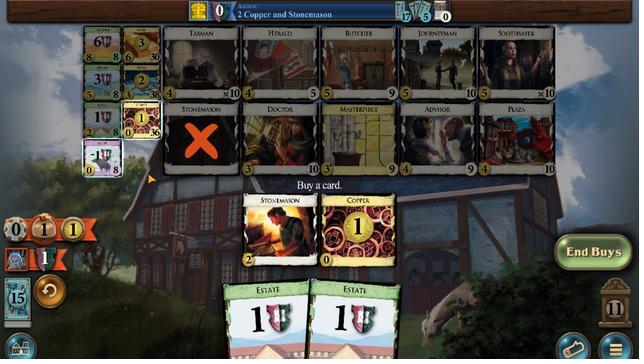 
Action: Mouse moved to (216, 270)
Screenshot: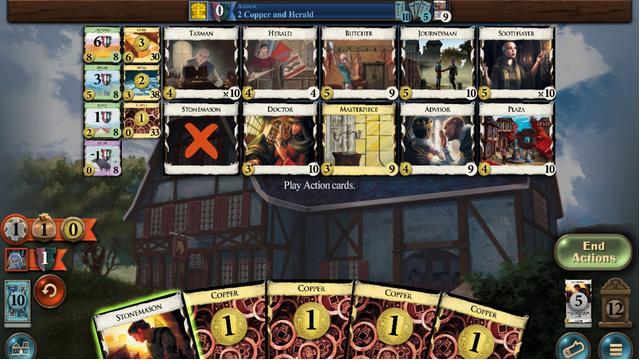 
Action: Mouse pressed left at (216, 270)
Screenshot: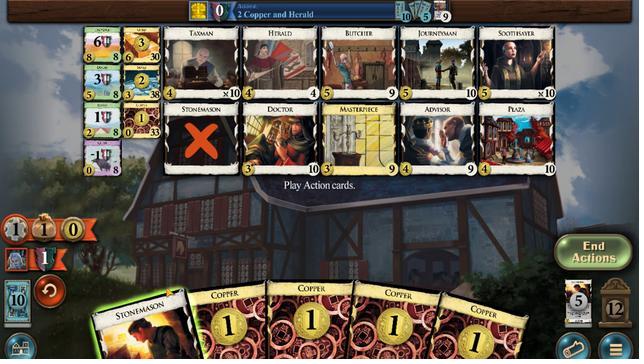 
Action: Mouse moved to (215, 271)
Screenshot: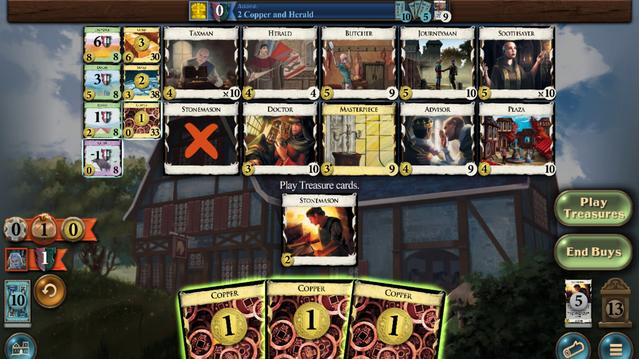 
Action: Mouse pressed left at (215, 271)
Screenshot: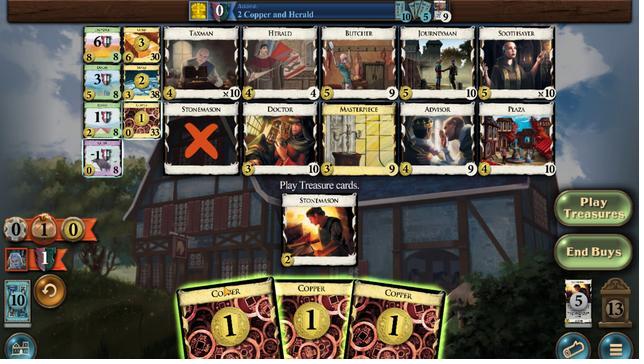 
Action: Mouse moved to (215, 270)
Screenshot: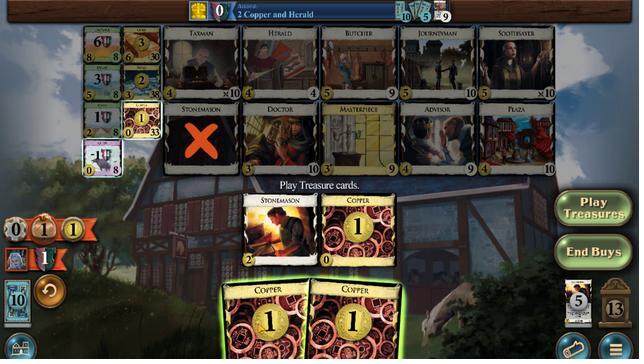 
Action: Mouse pressed left at (215, 270)
Screenshot: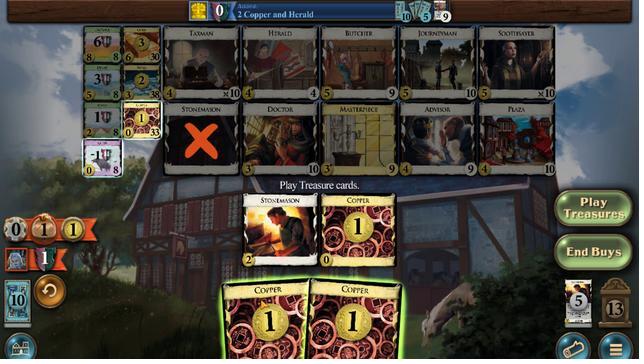 
Action: Mouse moved to (214, 270)
Screenshot: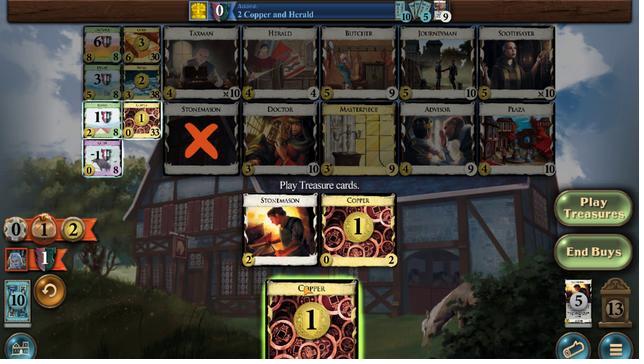 
Action: Mouse pressed left at (214, 270)
Screenshot: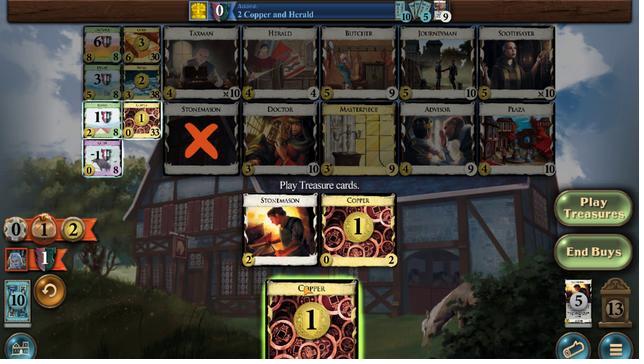 
Action: Mouse moved to (216, 257)
Screenshot: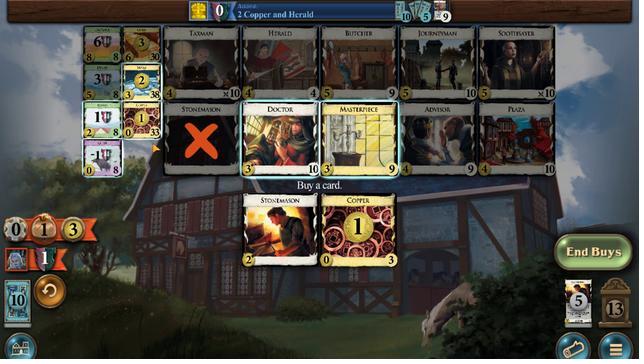 
Action: Mouse pressed left at (216, 257)
Screenshot: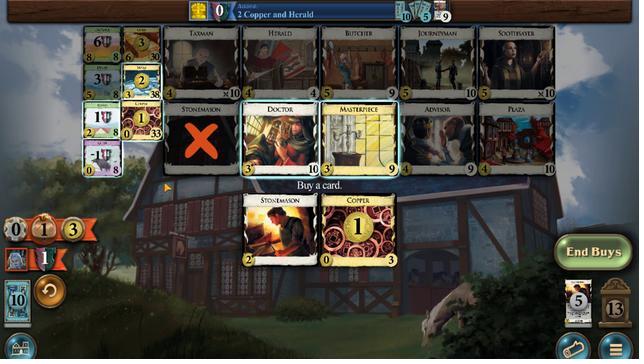 
Action: Mouse moved to (214, 256)
Screenshot: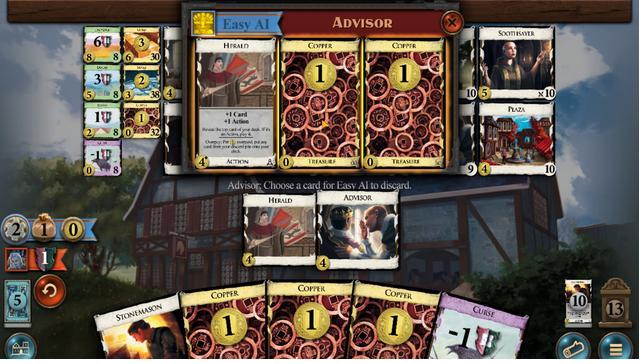 
Action: Mouse pressed left at (214, 256)
Screenshot: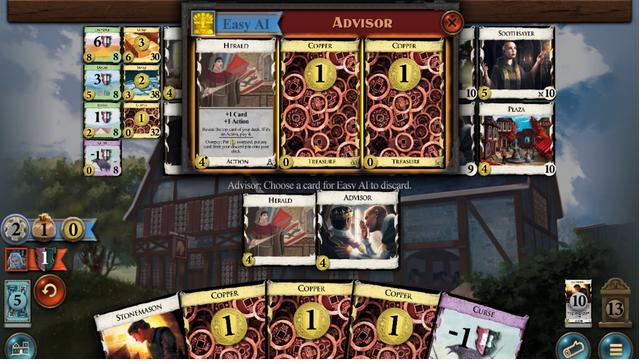 
Action: Mouse moved to (216, 271)
Screenshot: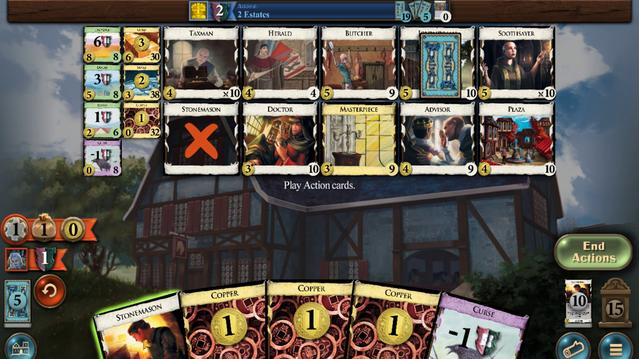 
Action: Mouse pressed left at (216, 271)
Screenshot: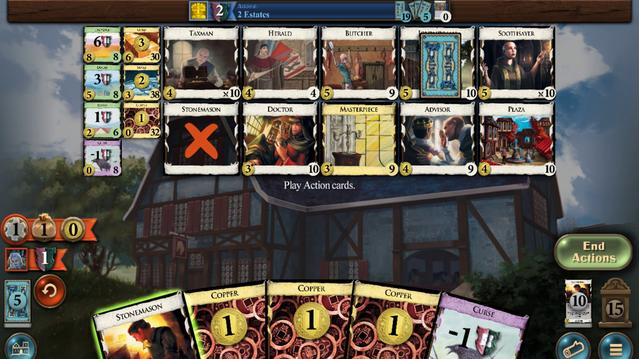 
Action: Mouse moved to (215, 269)
Screenshot: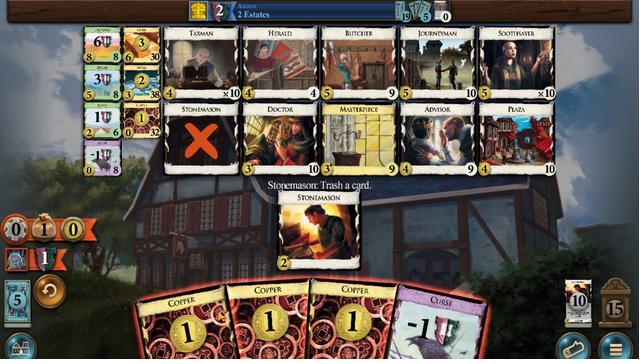 
Action: Mouse pressed left at (215, 269)
Screenshot: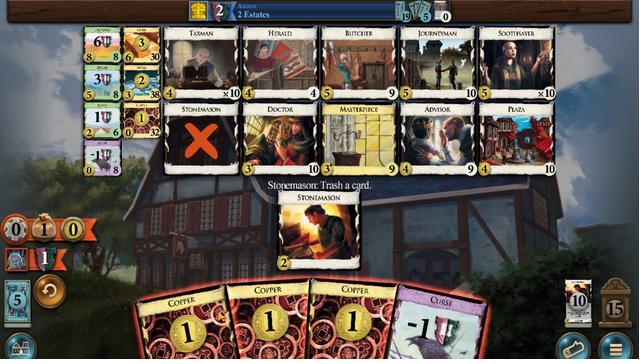 
Action: Mouse moved to (215, 270)
Screenshot: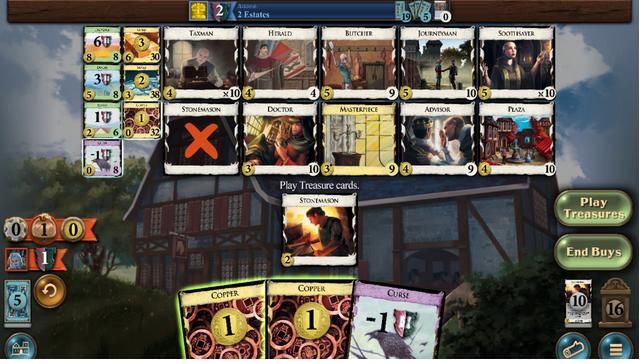 
Action: Mouse pressed left at (215, 270)
Screenshot: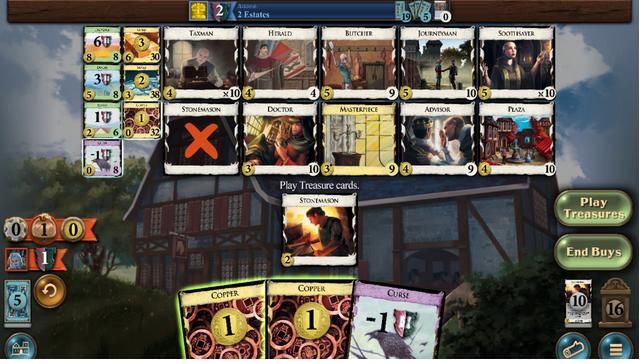
Action: Mouse moved to (215, 271)
Screenshot: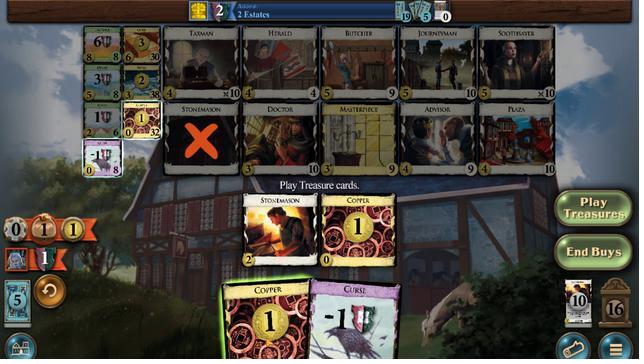 
Action: Mouse pressed left at (215, 271)
Screenshot: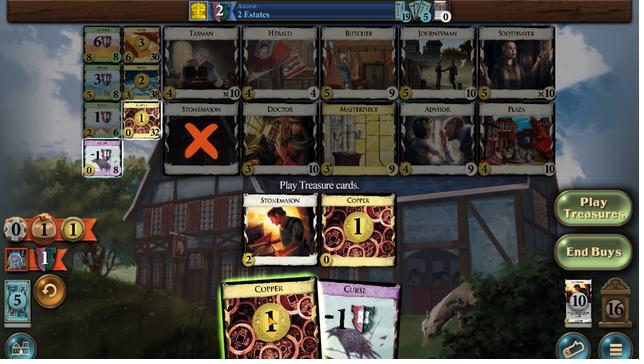 
Action: Mouse moved to (217, 257)
Screenshot: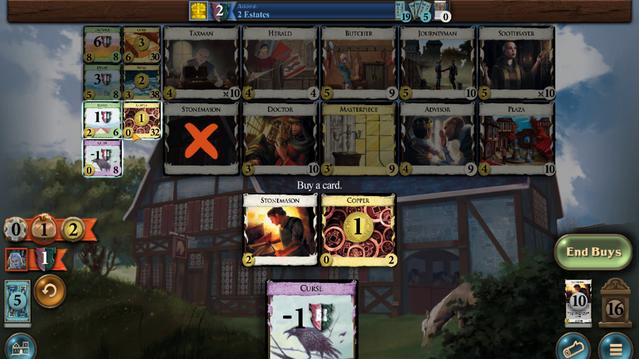 
Action: Mouse pressed left at (217, 257)
Screenshot: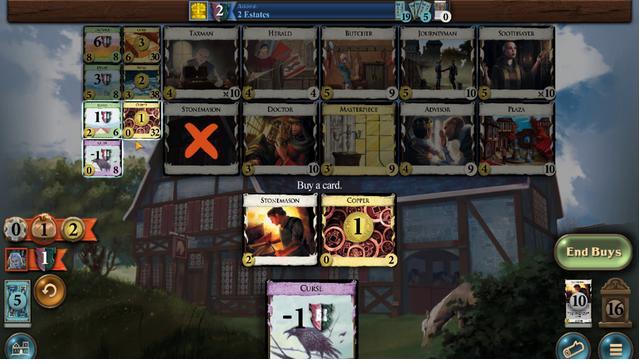 
Action: Mouse moved to (216, 270)
Screenshot: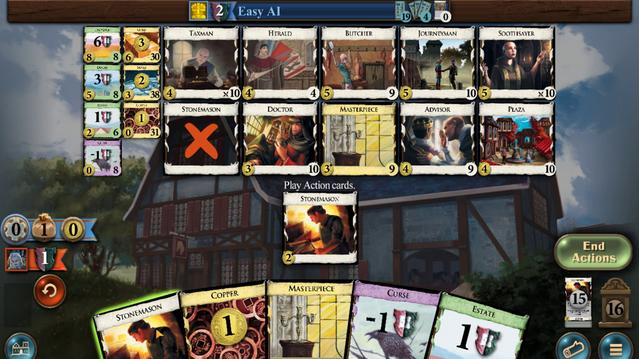 
Action: Mouse pressed left at (216, 270)
Screenshot: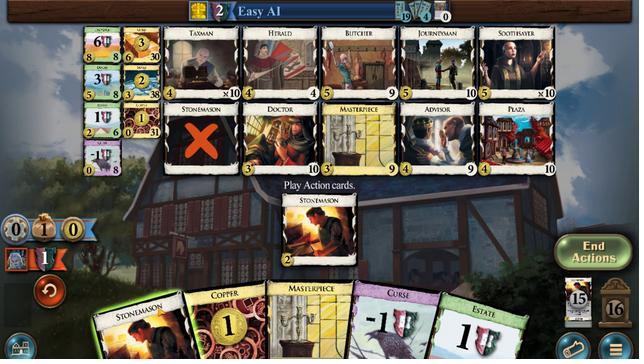 
Action: Mouse moved to (216, 271)
Screenshot: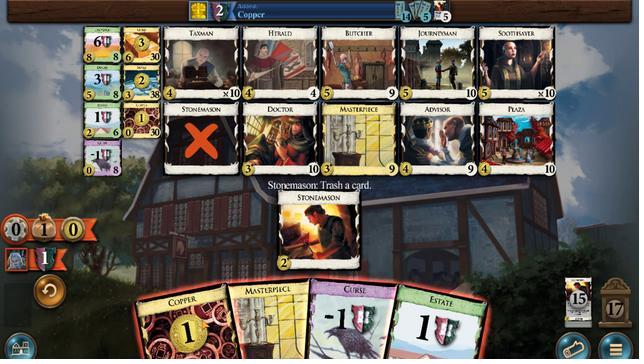 
Action: Mouse pressed left at (216, 271)
Screenshot: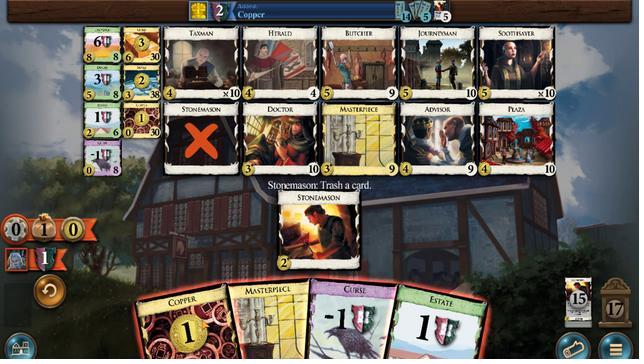 
Action: Mouse moved to (216, 271)
Screenshot: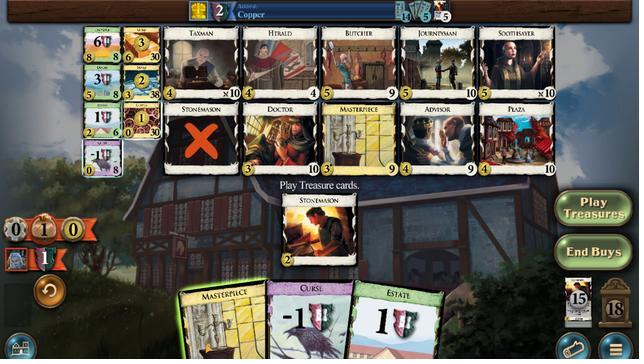 
Action: Mouse pressed left at (216, 271)
Screenshot: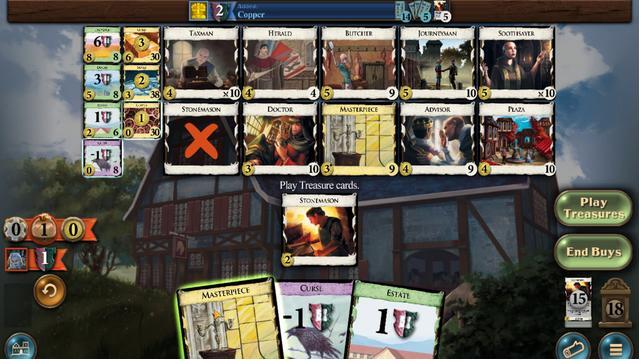 
Action: Mouse moved to (217, 257)
Screenshot: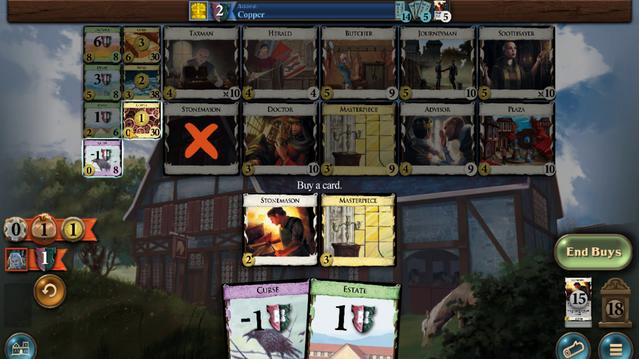 
Action: Mouse pressed left at (217, 257)
Screenshot: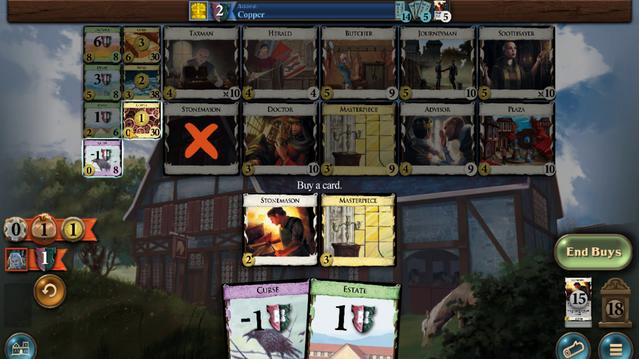 
Action: Mouse moved to (216, 271)
Screenshot: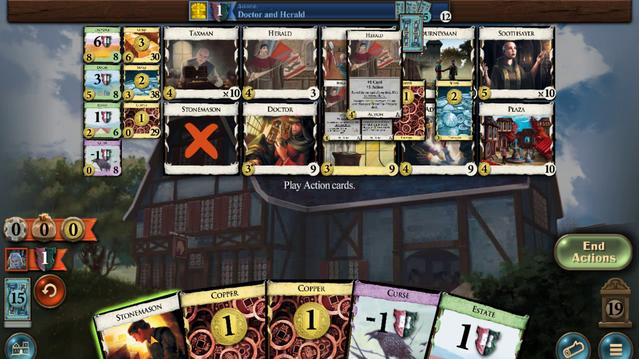 
Action: Mouse pressed left at (216, 271)
Screenshot: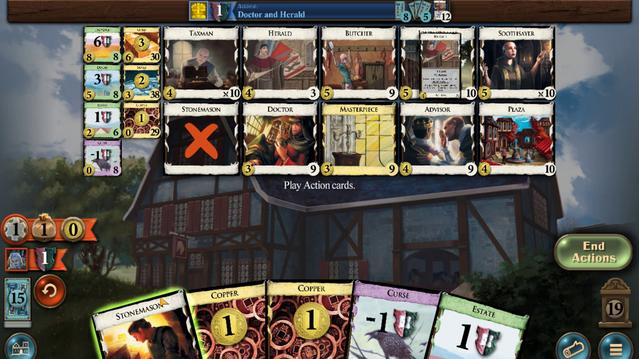 
Action: Mouse moved to (216, 270)
Screenshot: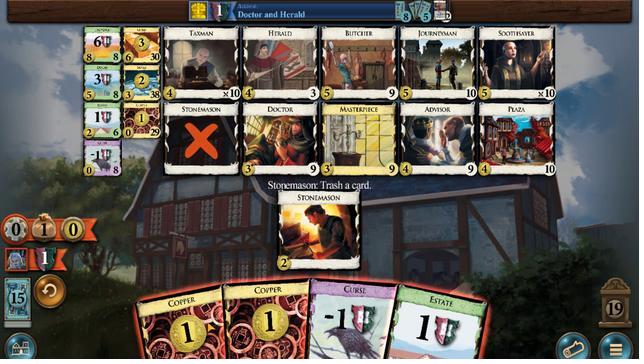 
Action: Mouse pressed left at (216, 270)
Screenshot: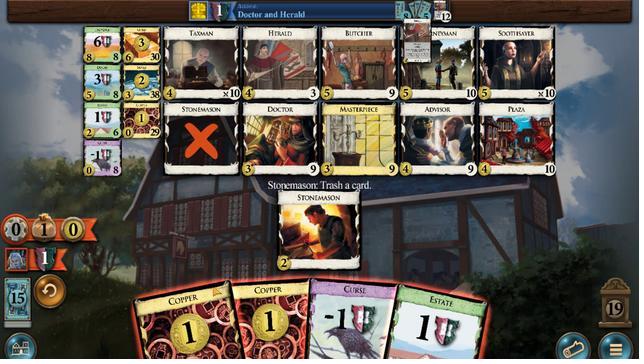 
Action: Mouse moved to (215, 270)
Screenshot: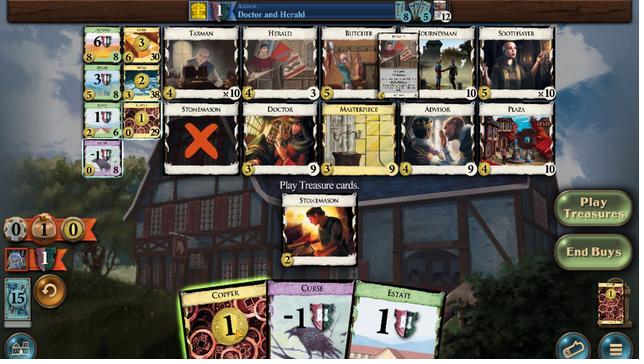 
Action: Mouse pressed left at (215, 270)
Screenshot: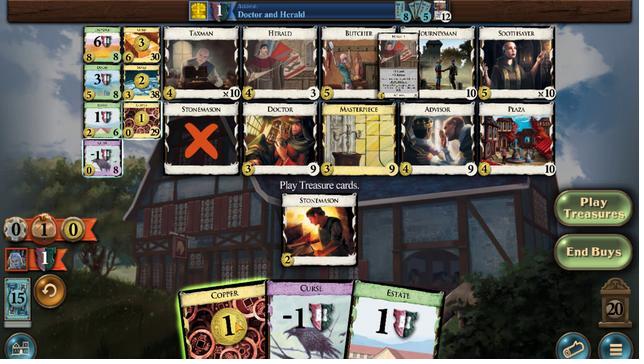 
Action: Mouse moved to (216, 257)
Screenshot: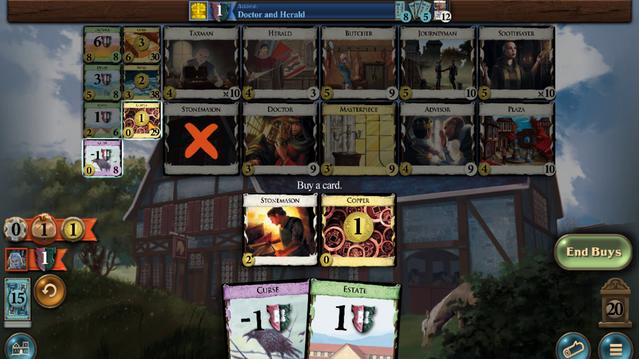 
Action: Mouse pressed left at (216, 257)
Screenshot: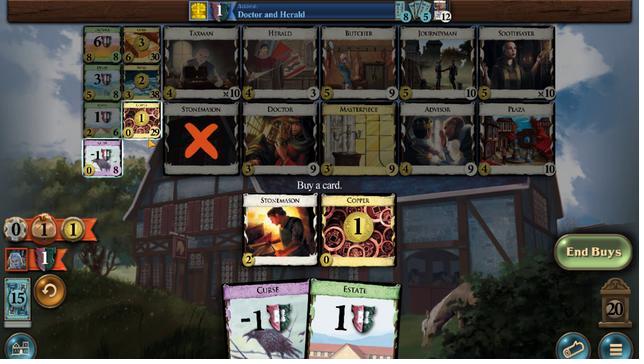 
Action: Mouse moved to (217, 271)
Screenshot: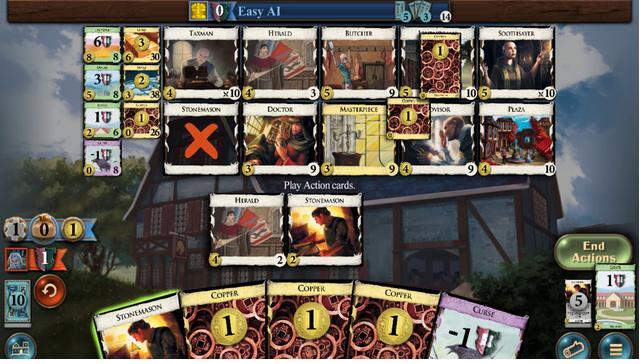 
Action: Mouse pressed left at (217, 271)
Screenshot: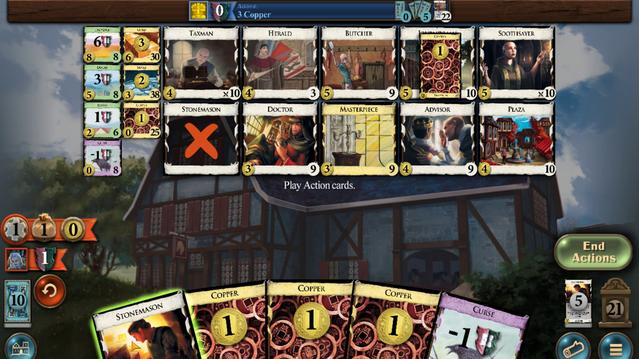 
Action: Mouse moved to (216, 270)
Screenshot: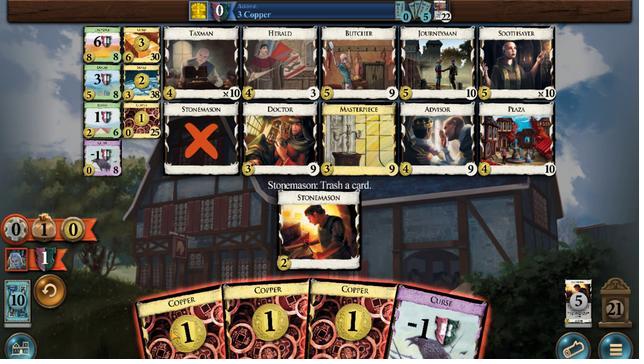 
Action: Mouse pressed left at (216, 270)
Screenshot: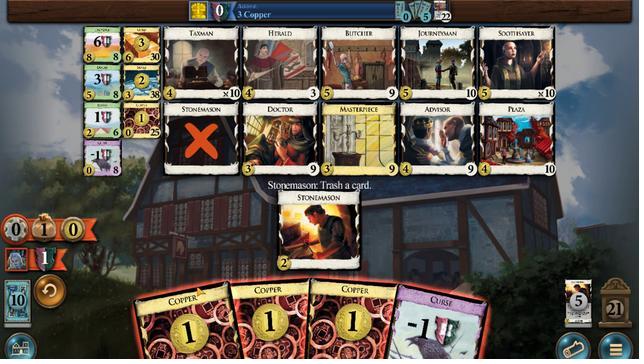 
Action: Mouse moved to (215, 269)
Screenshot: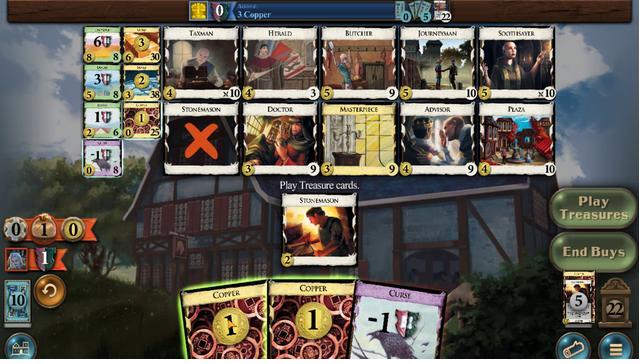
Action: Mouse pressed left at (215, 269)
Screenshot: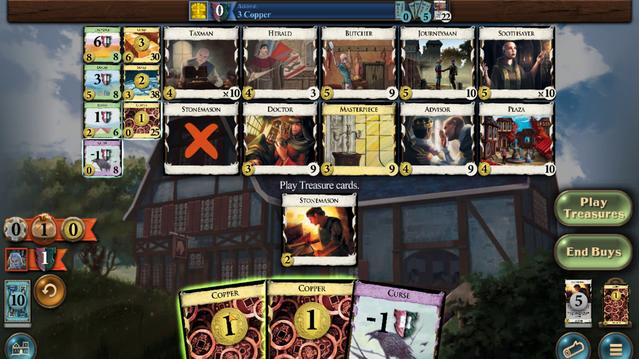 
Action: Mouse moved to (215, 270)
Screenshot: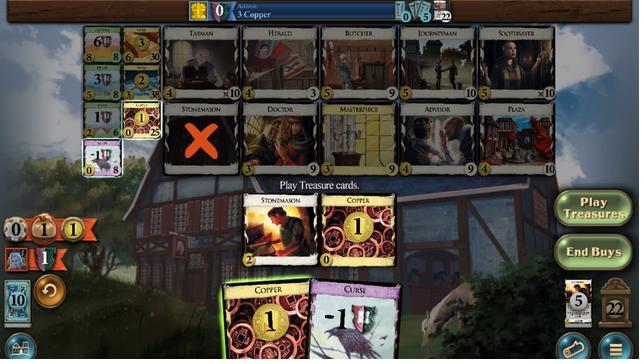 
Action: Mouse pressed left at (215, 270)
Screenshot: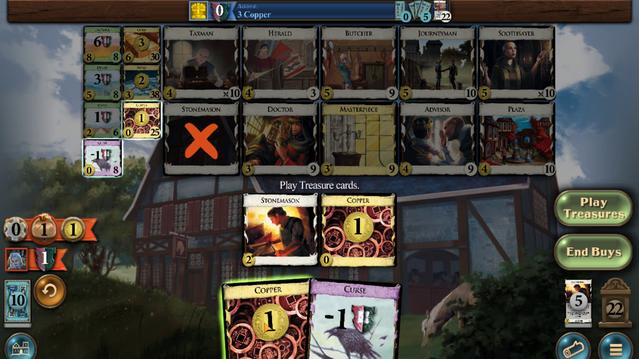 
Action: Mouse moved to (216, 256)
Screenshot: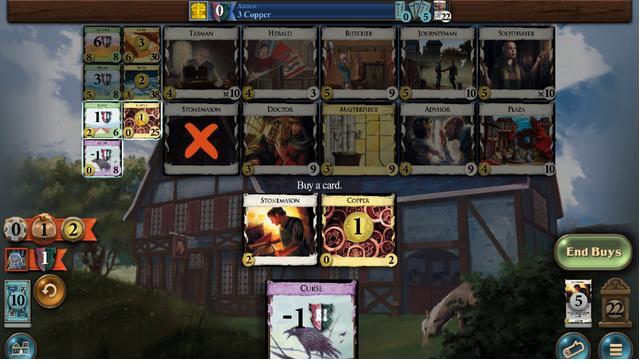 
Action: Mouse pressed left at (216, 256)
Screenshot: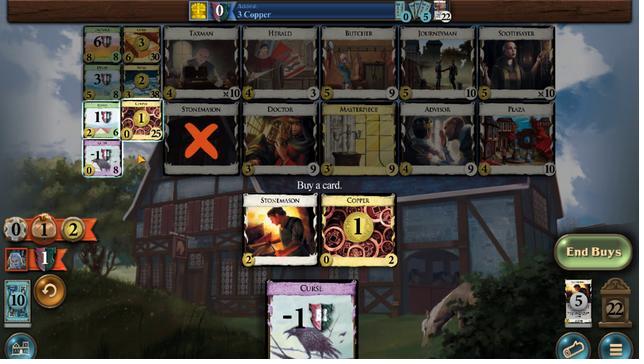 
Action: Mouse moved to (216, 270)
Screenshot: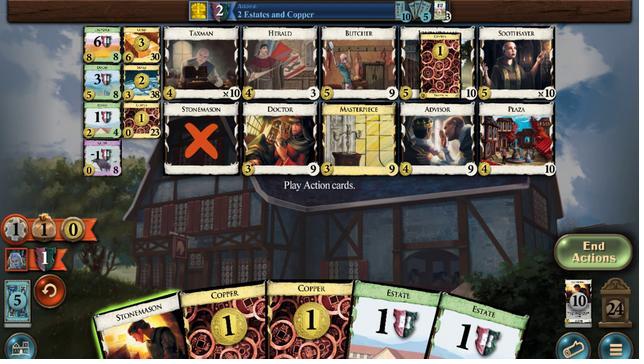
Action: Mouse pressed left at (216, 270)
Screenshot: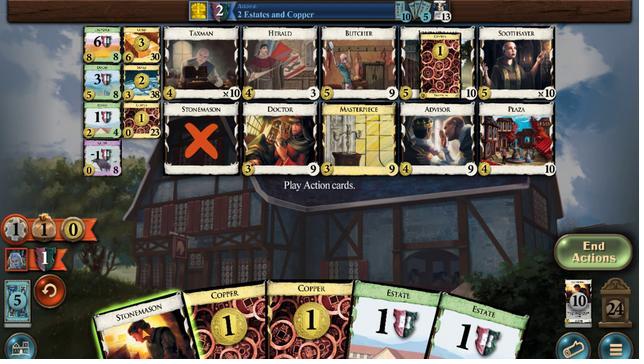 
Action: Mouse moved to (216, 256)
Screenshot: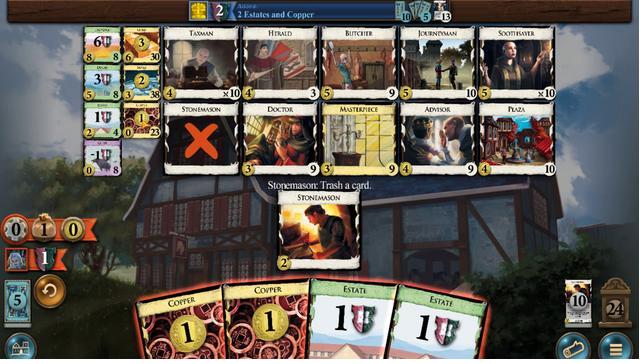 
Action: Mouse pressed left at (216, 256)
Screenshot: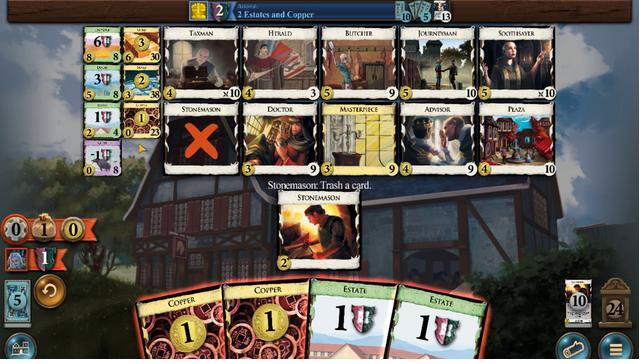 
Action: Mouse moved to (214, 269)
Screenshot: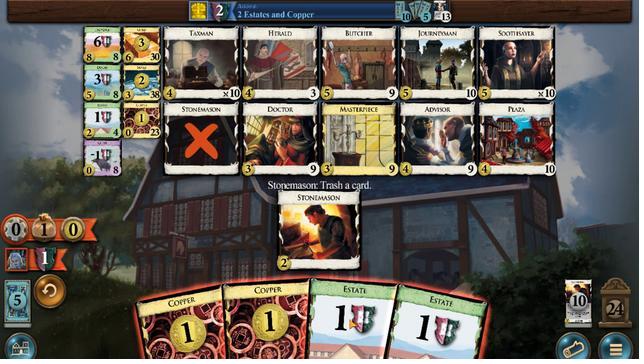 
Action: Mouse pressed left at (214, 269)
Screenshot: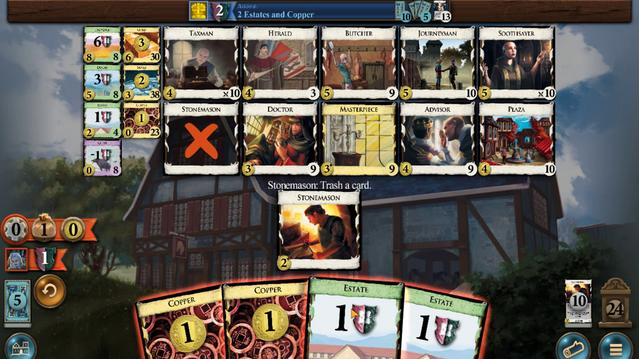 
Action: Mouse moved to (213, 270)
Screenshot: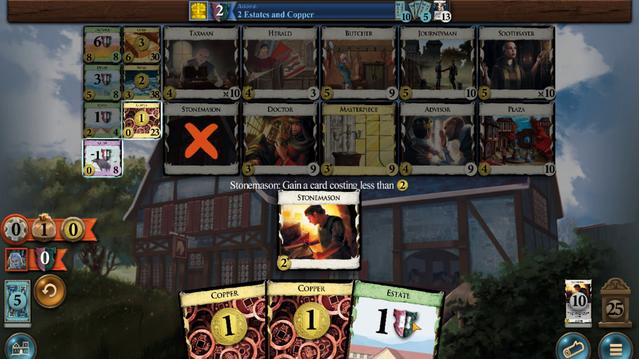 
Action: Mouse pressed left at (213, 270)
Screenshot: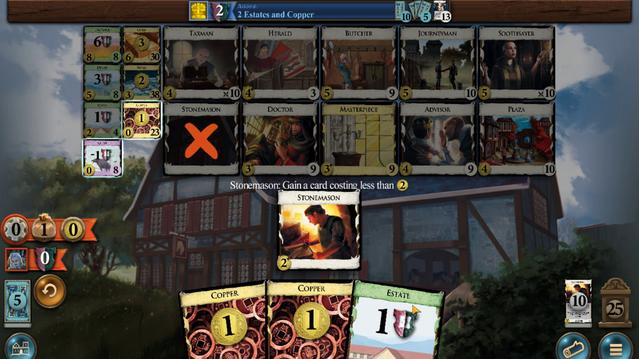 
Action: Mouse moved to (216, 256)
Screenshot: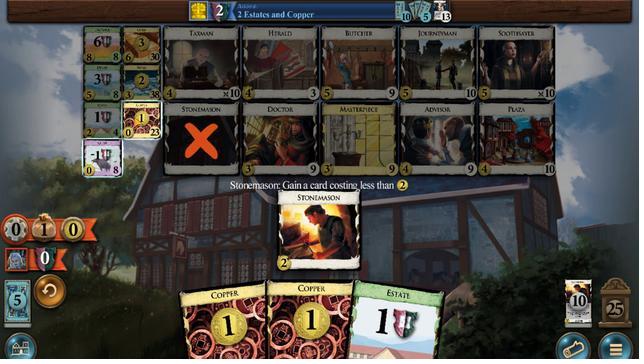
Action: Mouse pressed left at (216, 256)
Screenshot: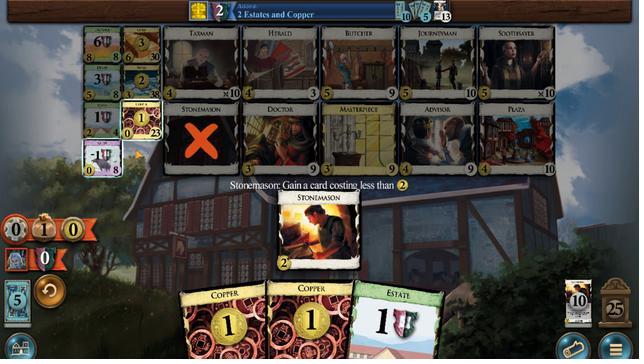 
Action: Mouse moved to (216, 257)
Screenshot: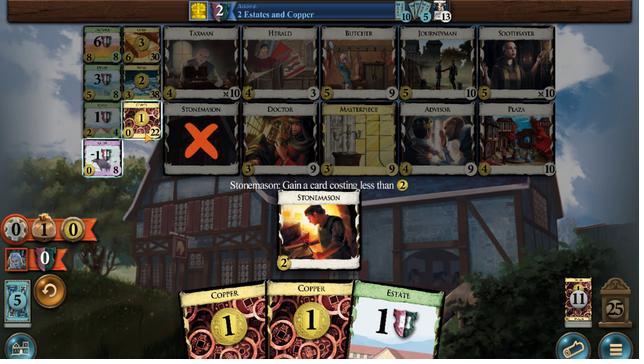 
Action: Mouse pressed left at (216, 257)
Screenshot: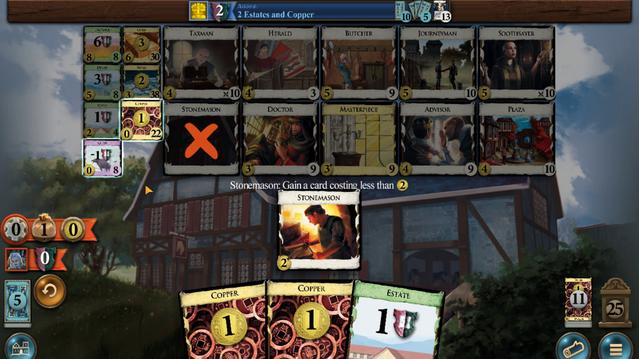 
Action: Mouse moved to (216, 257)
Screenshot: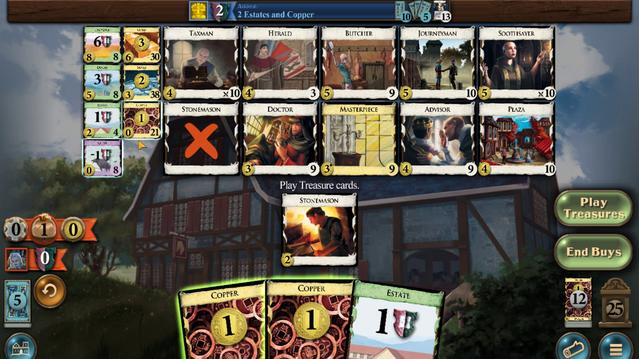 
Action: Mouse pressed left at (216, 257)
Screenshot: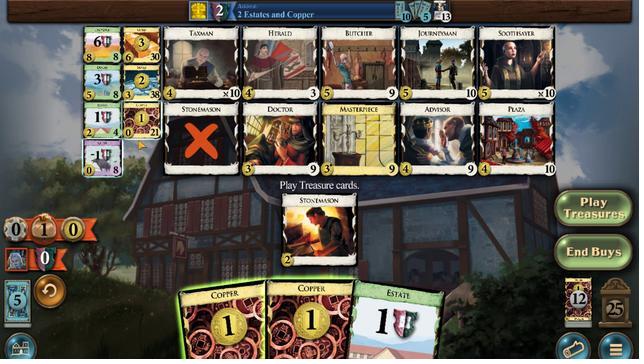 
Action: Mouse moved to (216, 270)
Screenshot: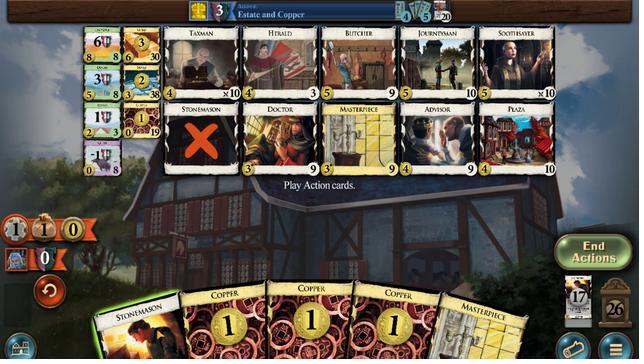 
Action: Mouse pressed left at (216, 270)
Screenshot: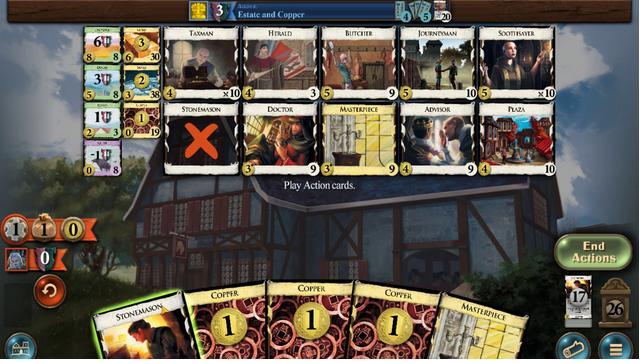 
Action: Mouse moved to (216, 270)
Screenshot: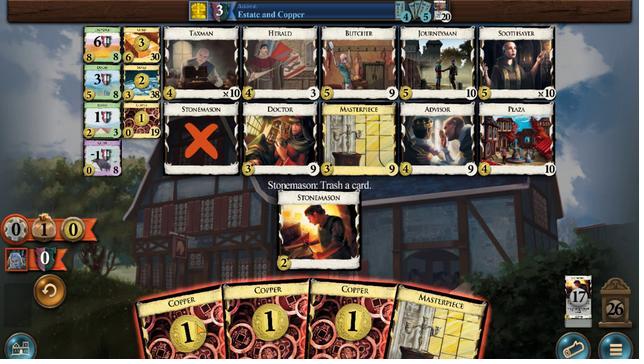 
Action: Mouse pressed left at (216, 270)
Screenshot: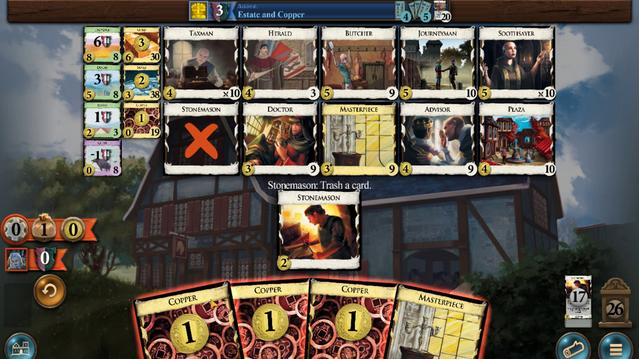 
Action: Mouse moved to (213, 270)
Screenshot: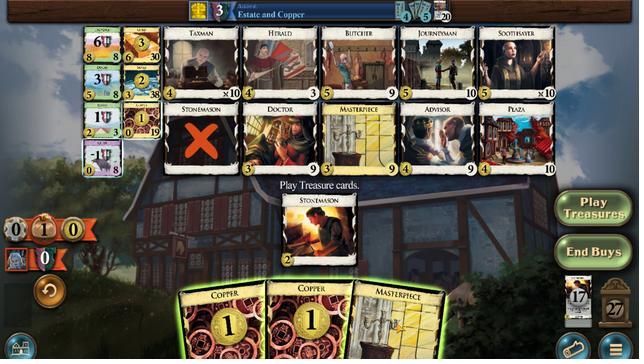 
Action: Mouse pressed left at (213, 270)
Screenshot: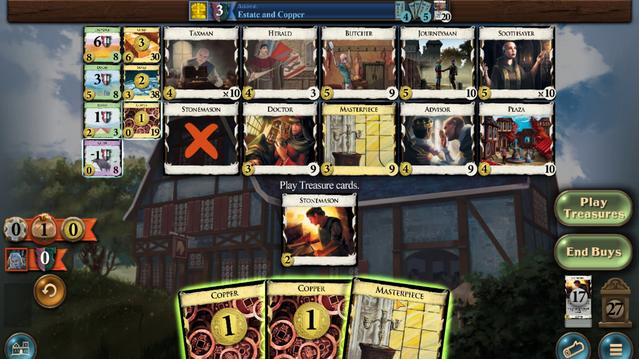 
Action: Mouse moved to (216, 257)
Screenshot: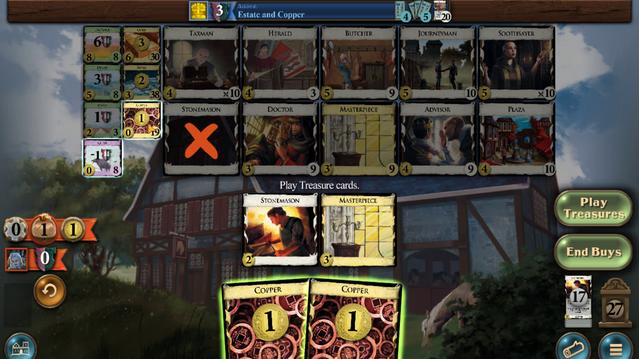 
Action: Mouse pressed left at (216, 257)
Screenshot: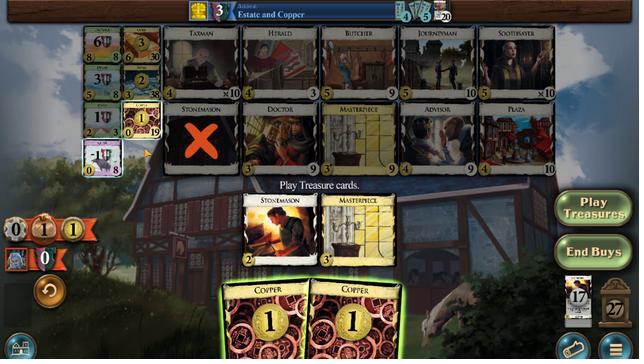 
Action: Mouse moved to (216, 271)
Screenshot: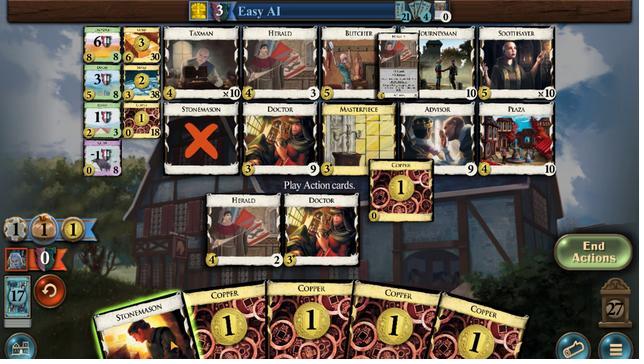 
Action: Mouse pressed left at (216, 271)
Screenshot: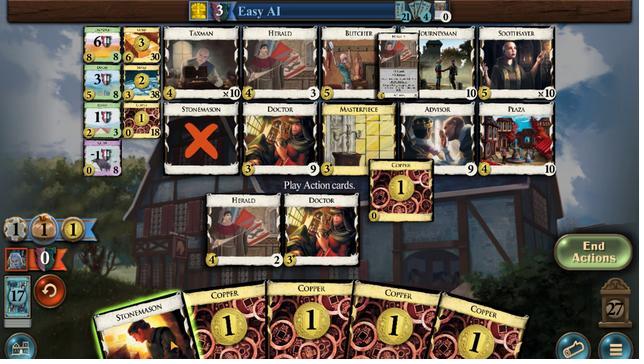 
Action: Mouse moved to (215, 269)
Screenshot: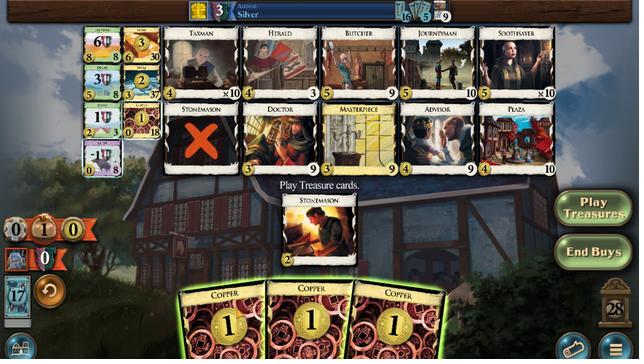 
Action: Mouse pressed left at (215, 269)
Screenshot: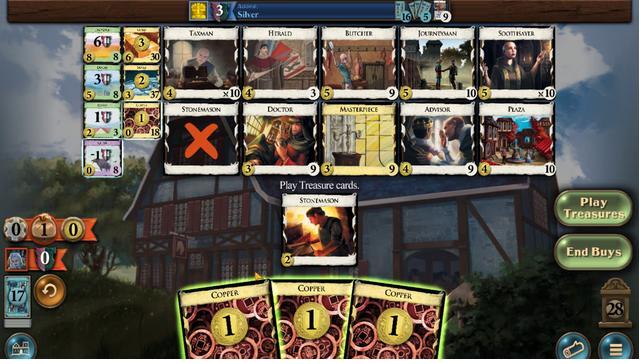 
Action: Mouse moved to (215, 269)
Screenshot: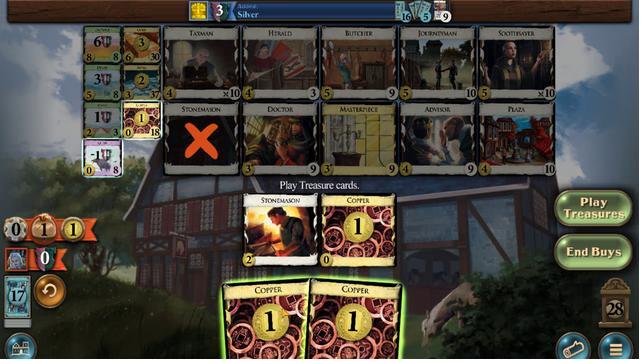 
Action: Mouse pressed left at (215, 269)
Screenshot: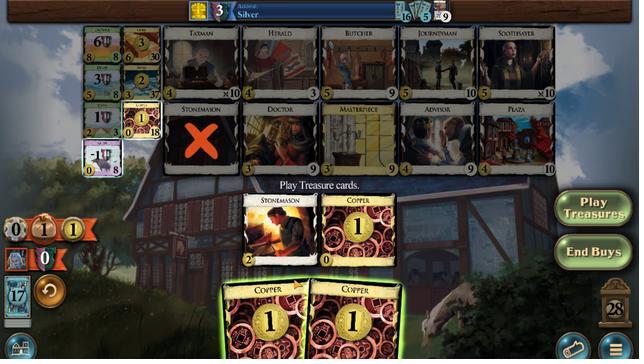 
Action: Mouse moved to (214, 270)
Screenshot: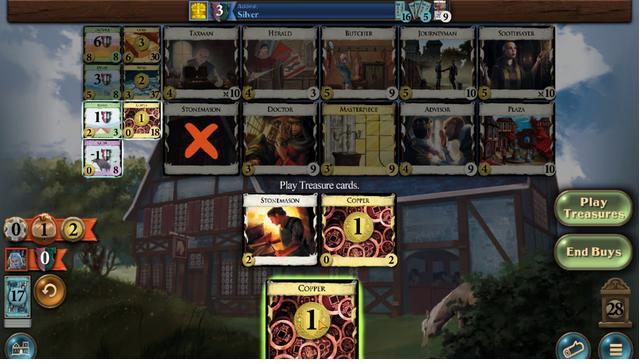 
Action: Mouse pressed left at (214, 270)
Screenshot: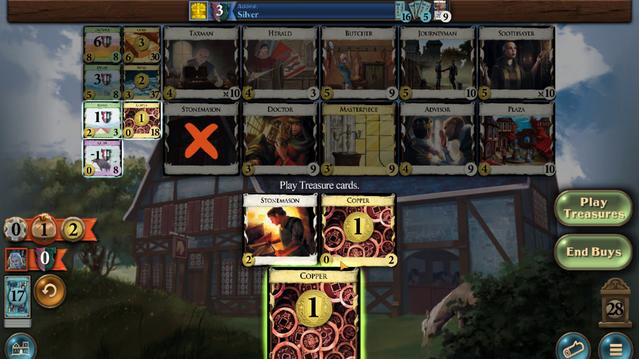 
Action: Mouse moved to (214, 258)
Screenshot: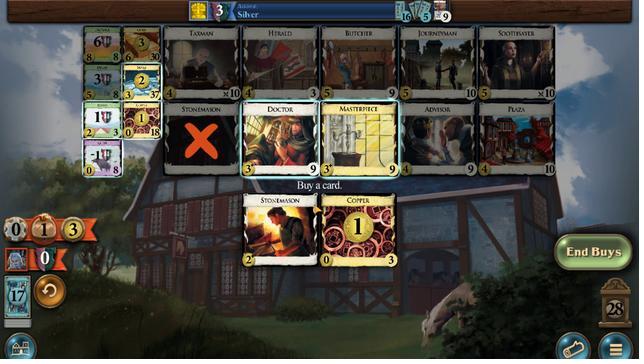 
Action: Mouse pressed left at (214, 258)
Screenshot: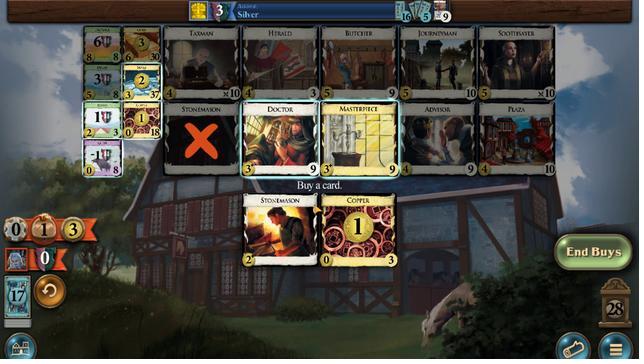
Action: Mouse moved to (216, 270)
Screenshot: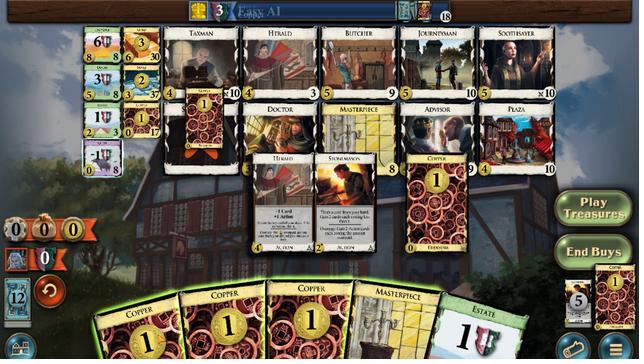 
Action: Mouse pressed left at (216, 270)
Screenshot: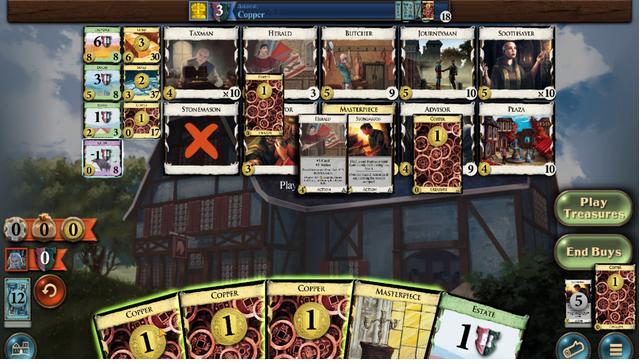 
Action: Mouse moved to (216, 271)
Screenshot: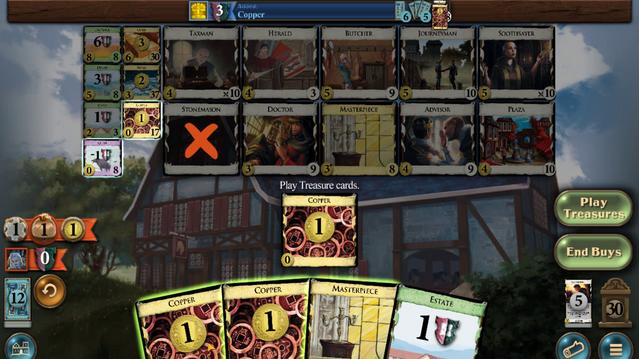 
Action: Mouse pressed left at (216, 271)
Screenshot: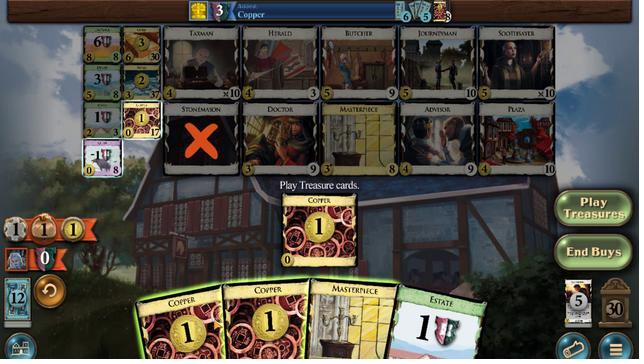 
Action: Mouse moved to (215, 271)
Screenshot: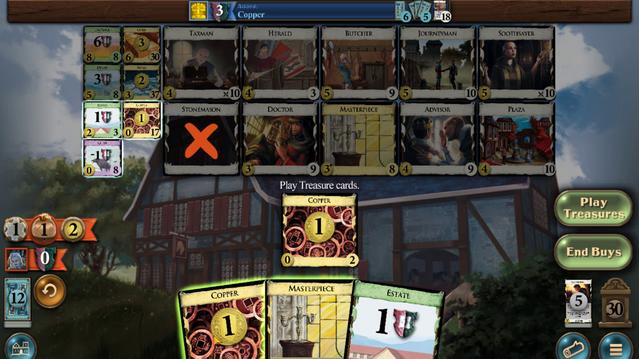 
Action: Mouse pressed left at (215, 271)
Screenshot: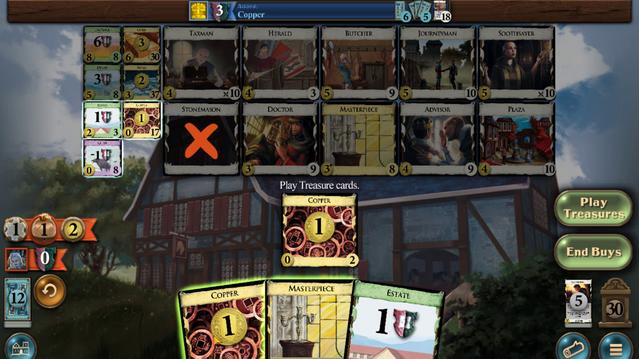 
Action: Mouse moved to (215, 258)
Screenshot: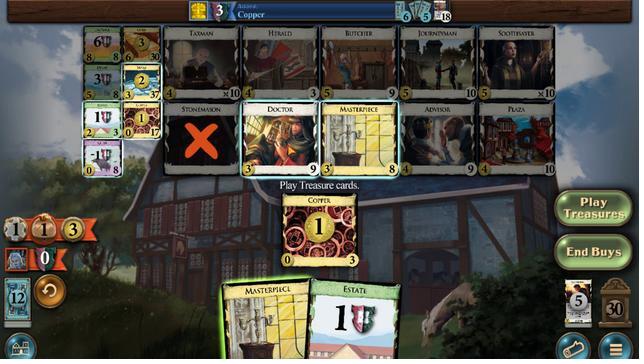 
Action: Mouse pressed left at (215, 258)
Screenshot: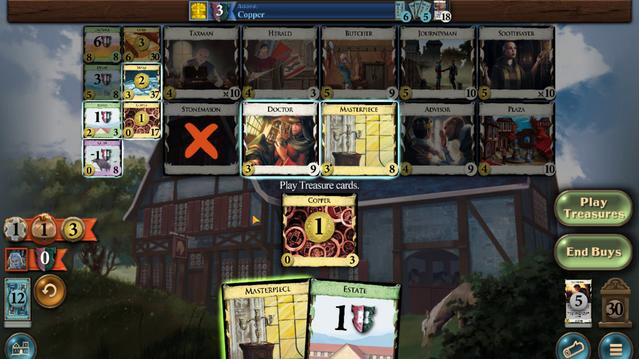 
Action: Mouse moved to (214, 258)
Screenshot: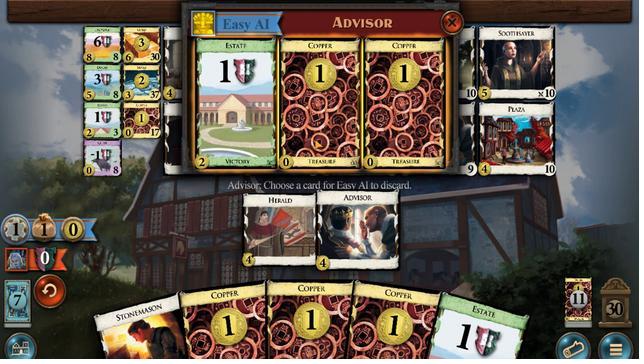 
Action: Mouse pressed left at (214, 258)
Screenshot: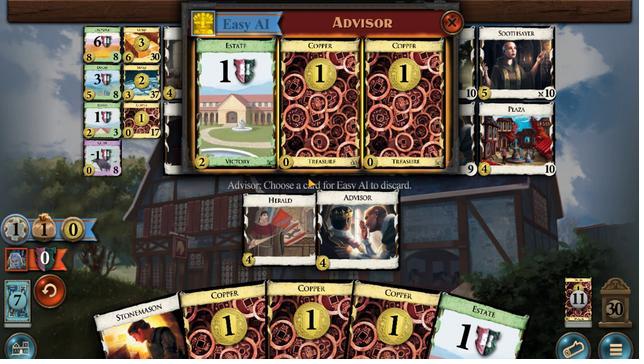 
Action: Mouse moved to (216, 270)
Screenshot: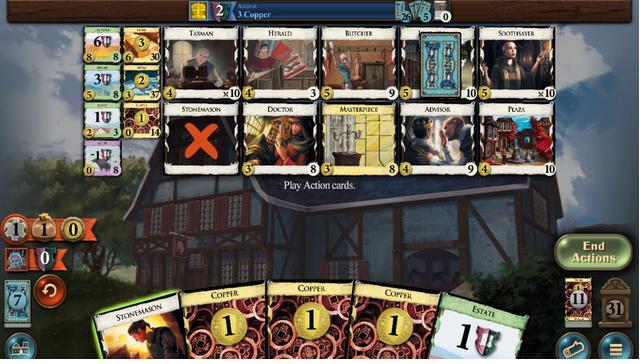 
Action: Mouse pressed left at (216, 270)
Screenshot: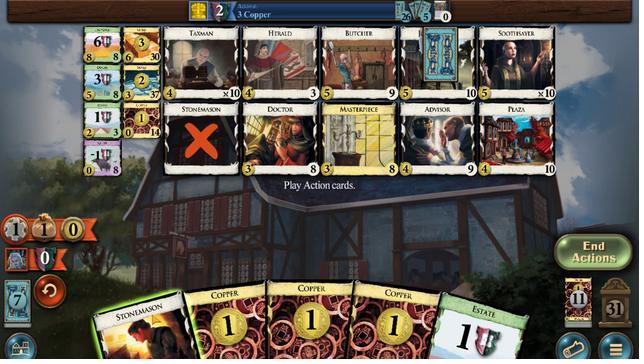 
Action: Mouse moved to (216, 270)
Screenshot: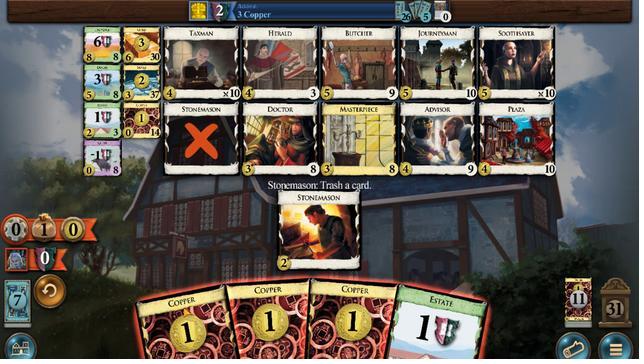
Action: Mouse pressed left at (216, 270)
Screenshot: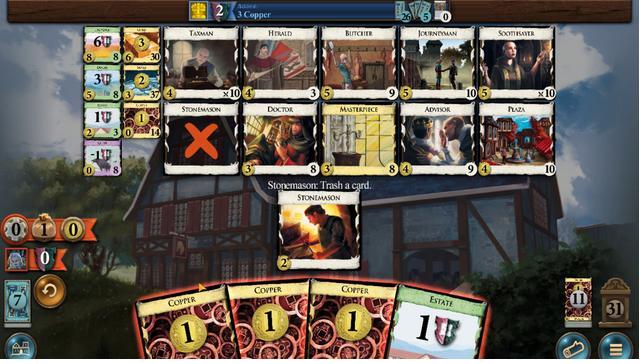 
Action: Mouse moved to (216, 269)
Screenshot: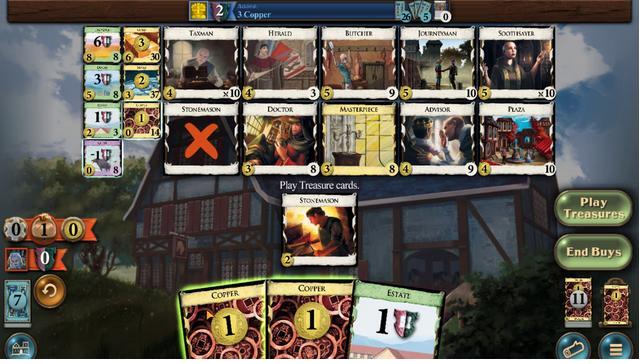 
Action: Mouse pressed left at (216, 269)
Screenshot: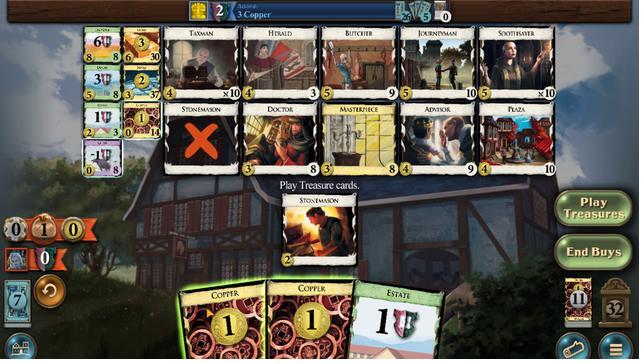 
Action: Mouse moved to (215, 269)
Screenshot: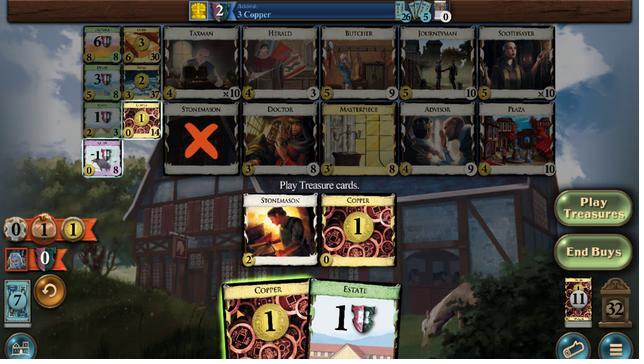 
Action: Mouse pressed left at (215, 269)
Screenshot: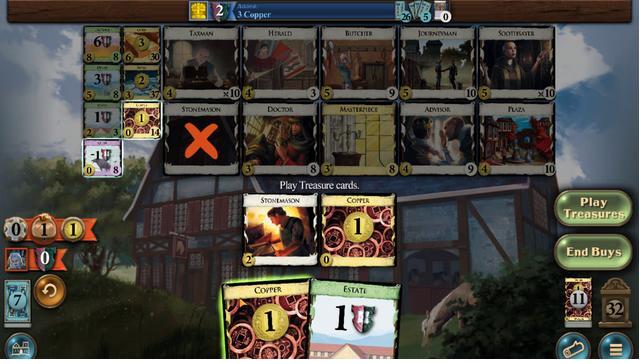 
Action: Mouse moved to (216, 256)
Screenshot: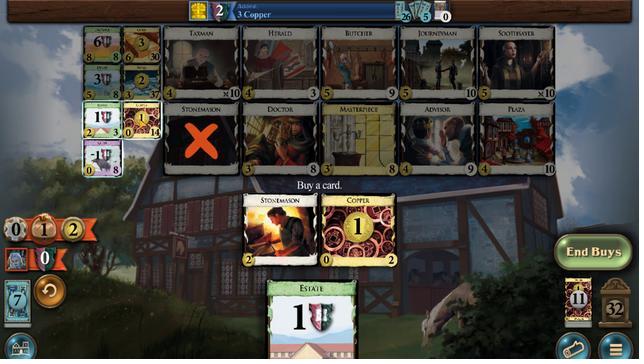 
Action: Mouse pressed left at (216, 256)
Screenshot: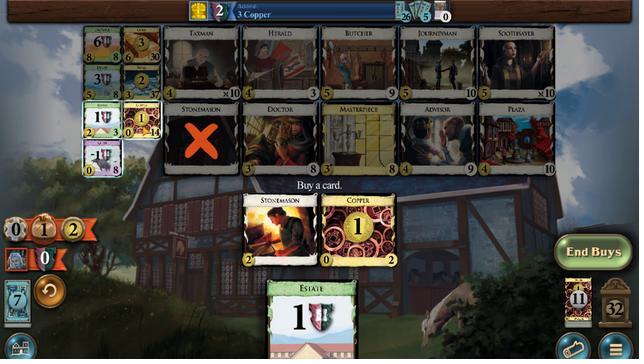 
Action: Mouse moved to (216, 271)
Screenshot: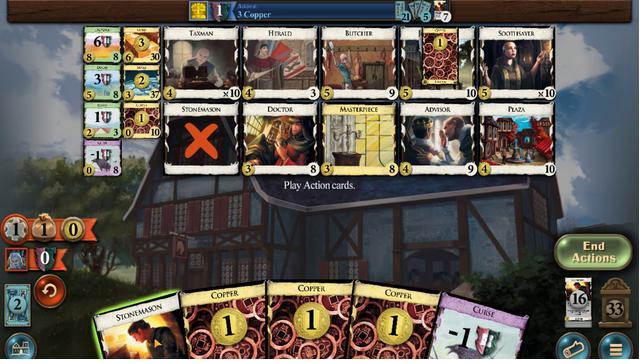 
Action: Mouse pressed left at (216, 271)
Screenshot: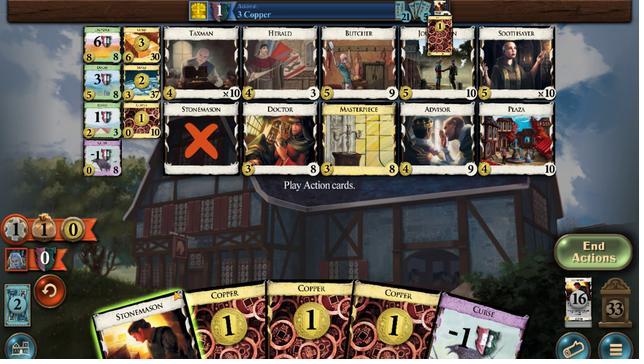 
Action: Mouse moved to (216, 270)
Screenshot: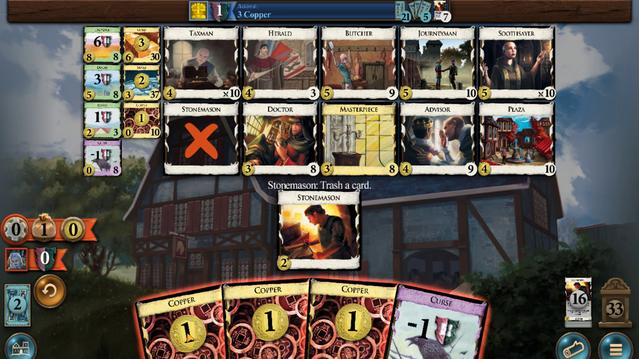 
Action: Mouse pressed left at (216, 270)
Screenshot: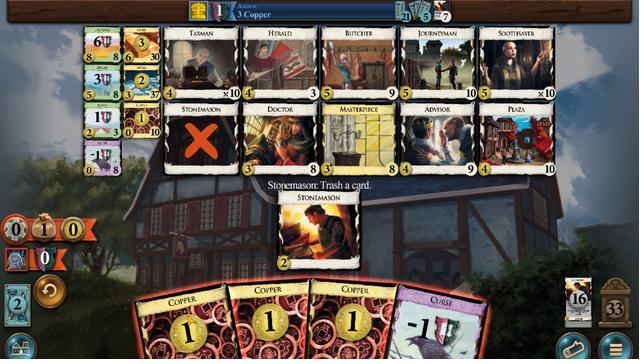 
Action: Mouse moved to (215, 269)
Screenshot: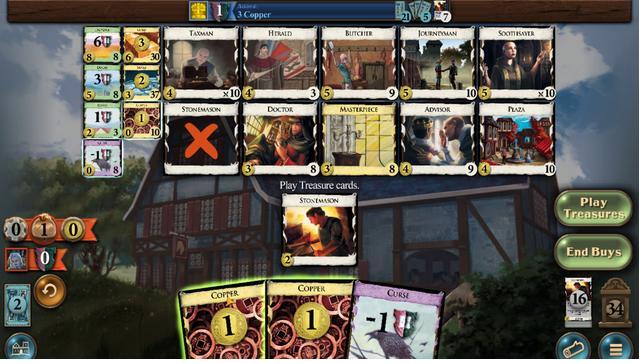 
Action: Mouse pressed left at (215, 269)
Screenshot: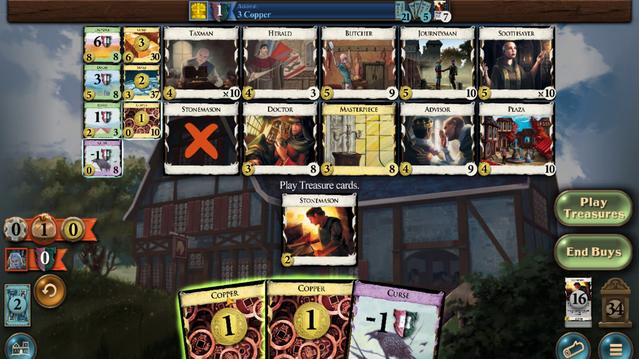 
Action: Mouse moved to (215, 269)
Screenshot: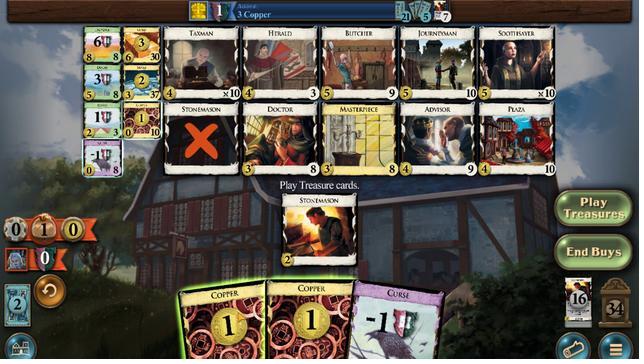 
Action: Mouse pressed left at (215, 269)
Screenshot: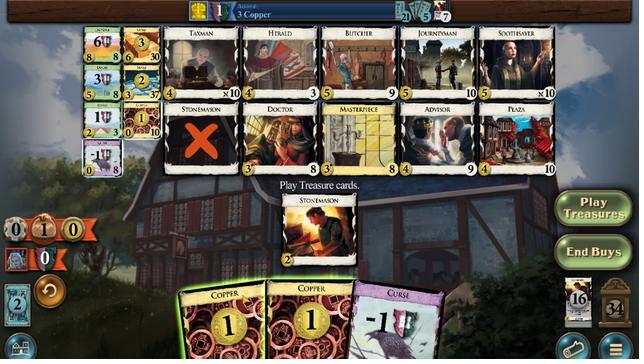 
Action: Mouse moved to (215, 270)
Screenshot: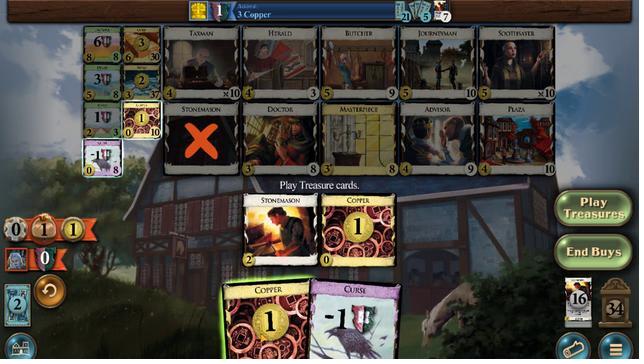 
Action: Mouse pressed left at (215, 270)
Screenshot: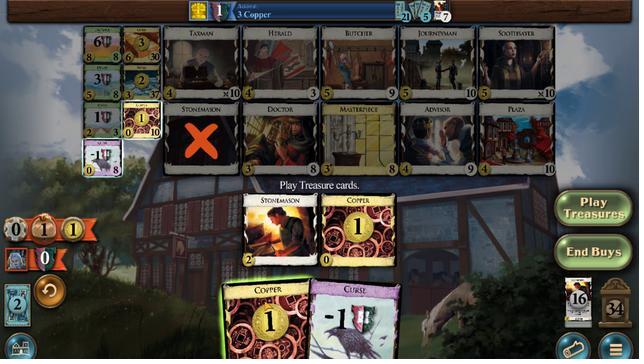 
Action: Mouse moved to (217, 256)
Screenshot: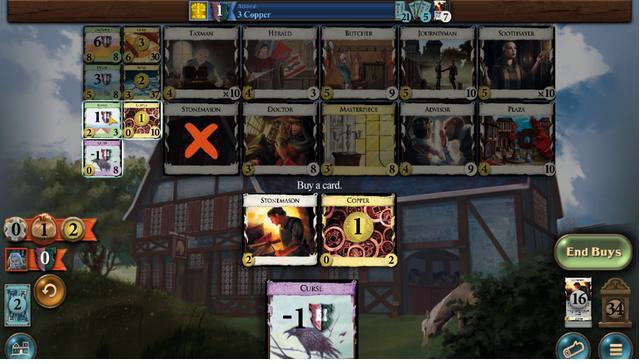 
Action: Mouse pressed left at (217, 256)
Screenshot: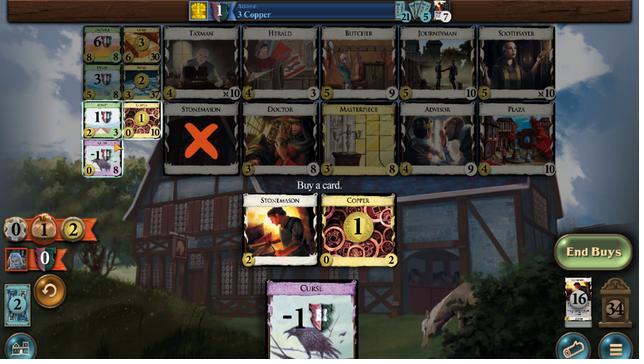 
Action: Mouse moved to (216, 270)
Screenshot: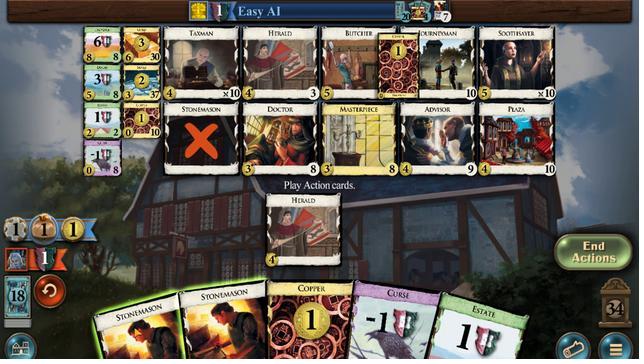 
Action: Mouse pressed left at (216, 270)
Screenshot: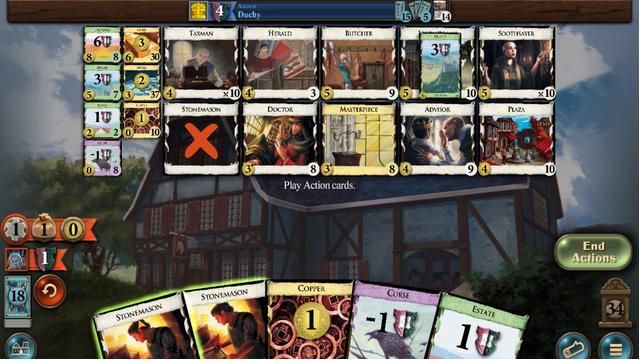 
Action: Mouse moved to (216, 269)
Screenshot: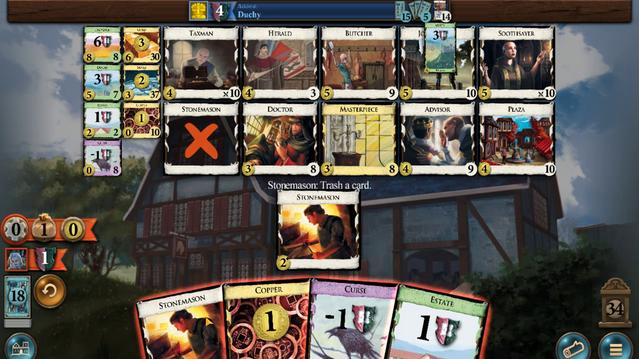 
Action: Mouse pressed left at (216, 269)
Screenshot: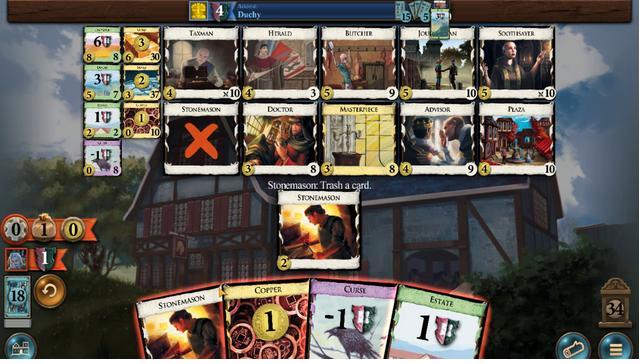 
Action: Mouse moved to (215, 269)
